 Task: Create a task  Create a data backup and recovery plan for a company's IT infrastructure , assign it to team member softage.1@softage.net in the project AdvantEdge and update the status of the task to  On Track  , set the priority of the task to Low
Action: Mouse moved to (72, 75)
Screenshot: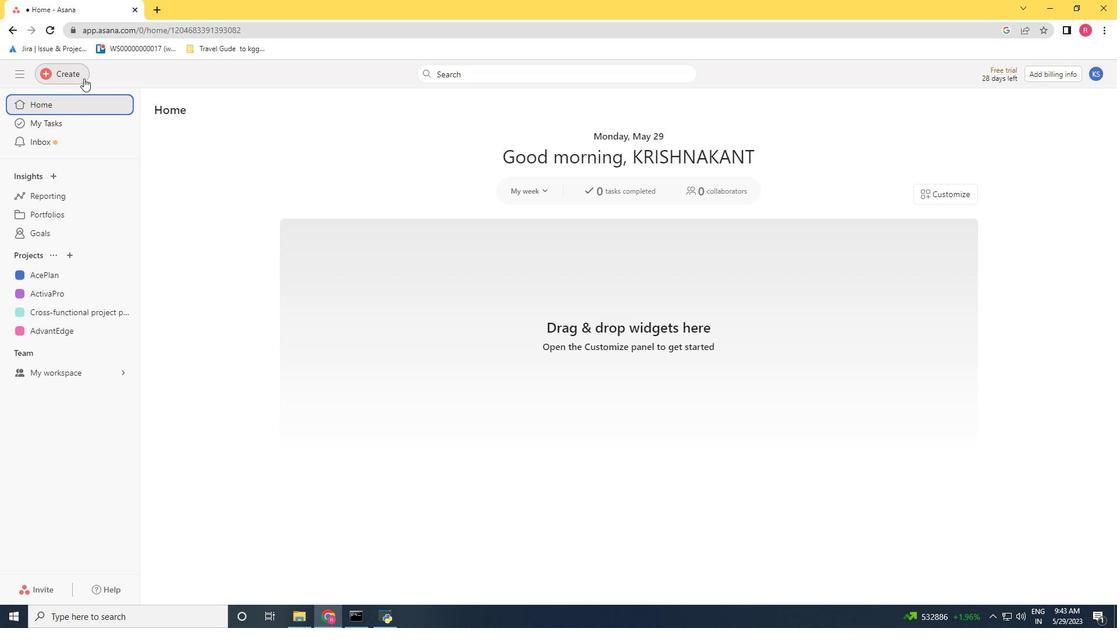 
Action: Mouse pressed left at (72, 75)
Screenshot: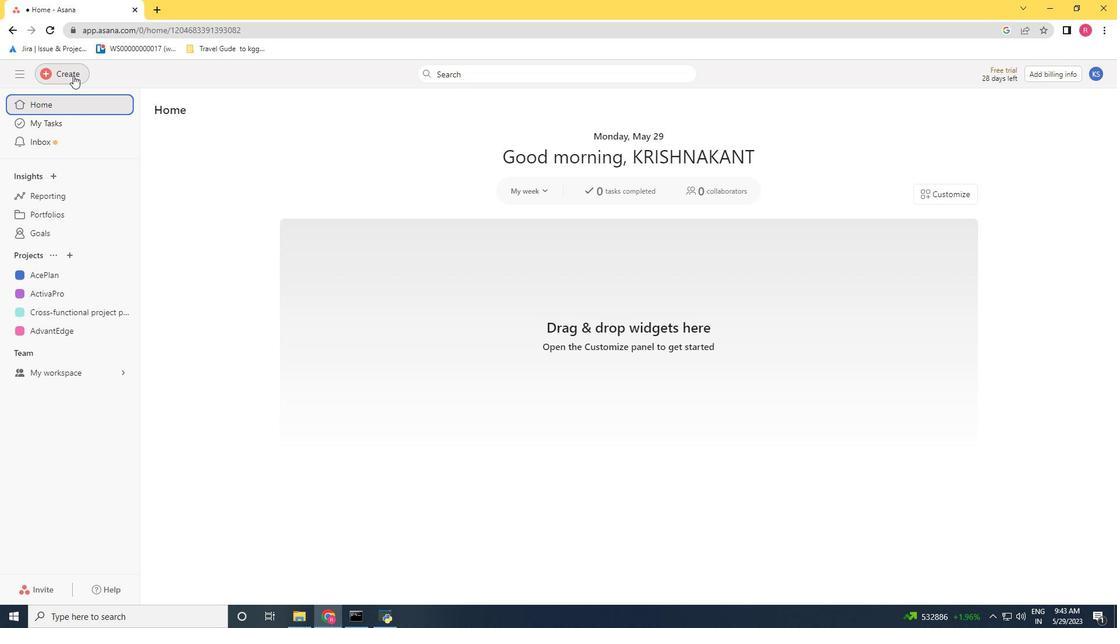 
Action: Mouse moved to (121, 86)
Screenshot: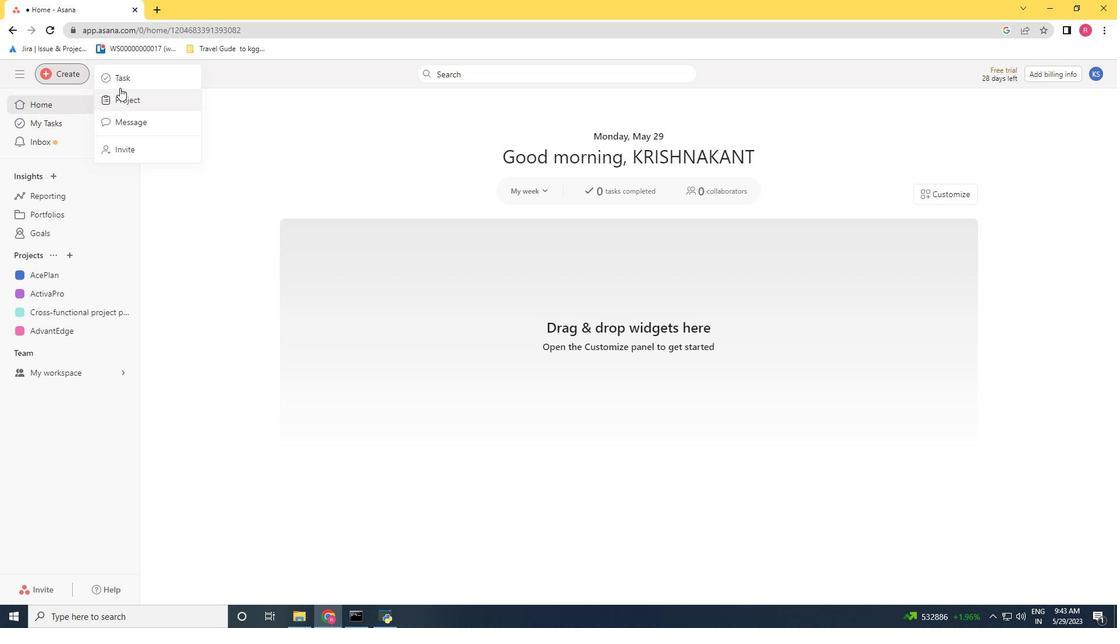 
Action: Mouse pressed left at (121, 86)
Screenshot: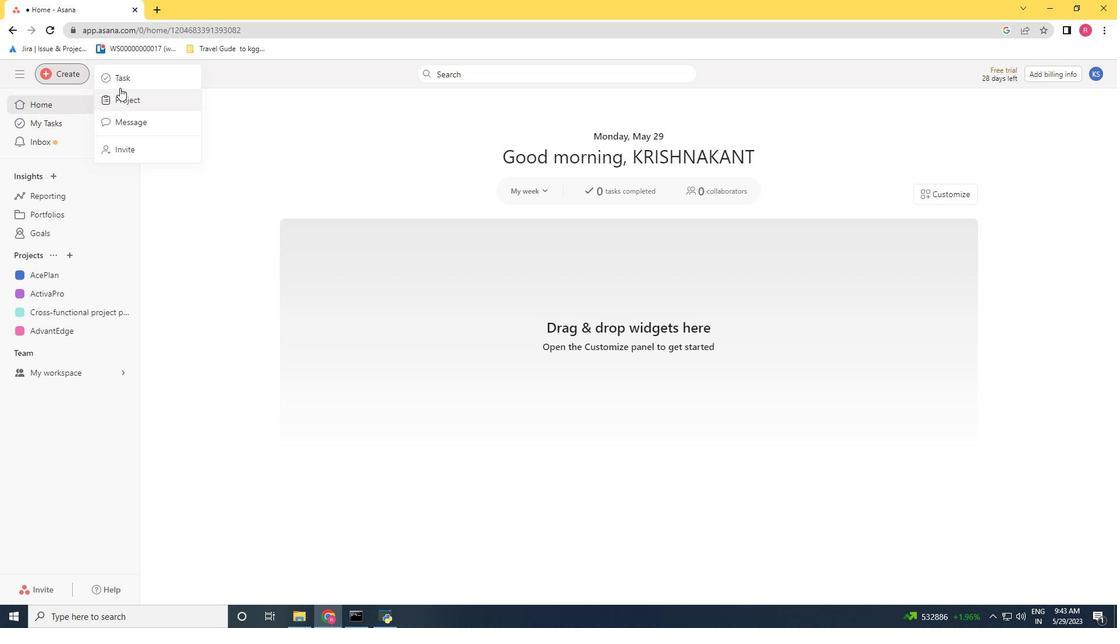 
Action: Mouse moved to (815, 328)
Screenshot: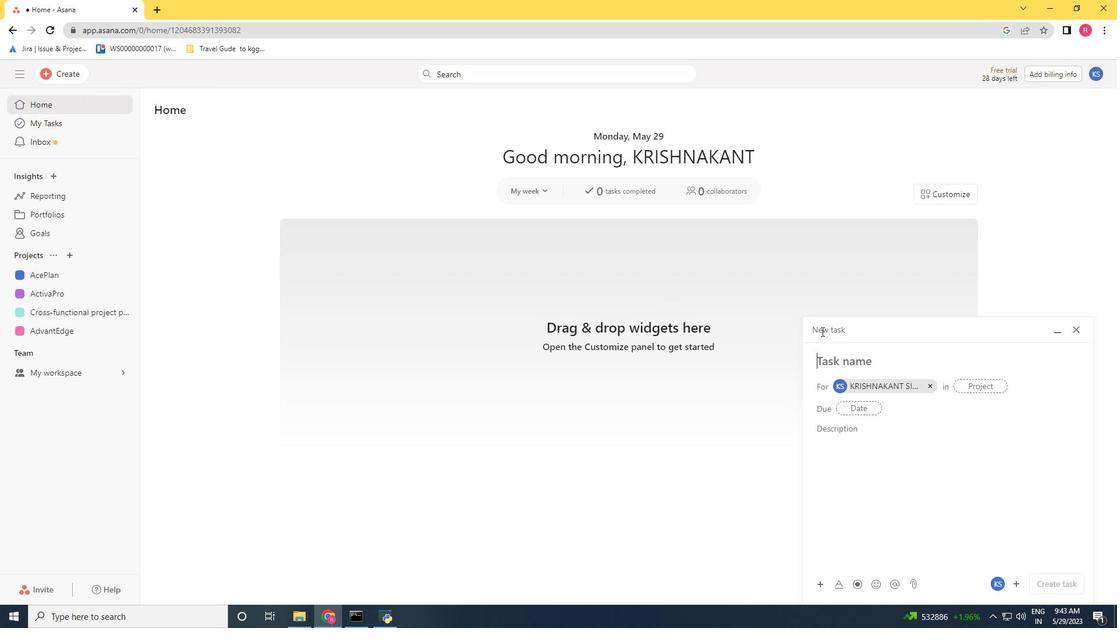 
Action: Key pressed <Key.shift>Create<Key.space>a<Key.space>dat<Key.space><Key.backspace>a<Key.space>backup<Key.space>and<Key.space>recovery<Key.space>plan<Key.space>for<Key.space>a<Key.space>company's<Key.space><Key.shift>IT<Key.space>infrastu<Key.backspace>ructure<Key.enter>
Screenshot: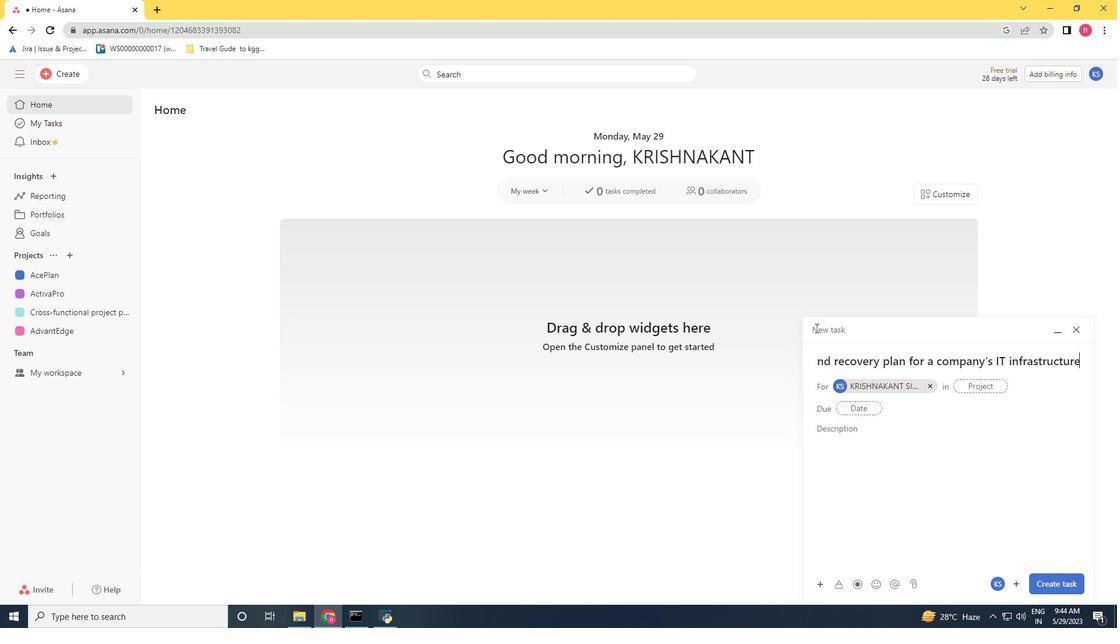 
Action: Mouse moved to (926, 390)
Screenshot: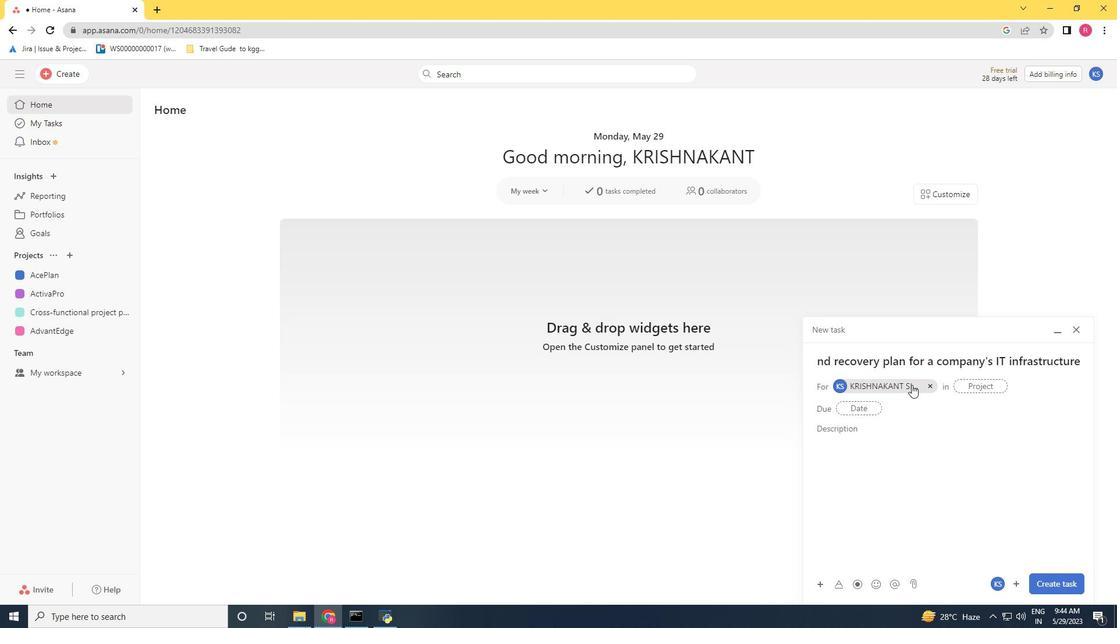
Action: Mouse pressed left at (926, 390)
Screenshot: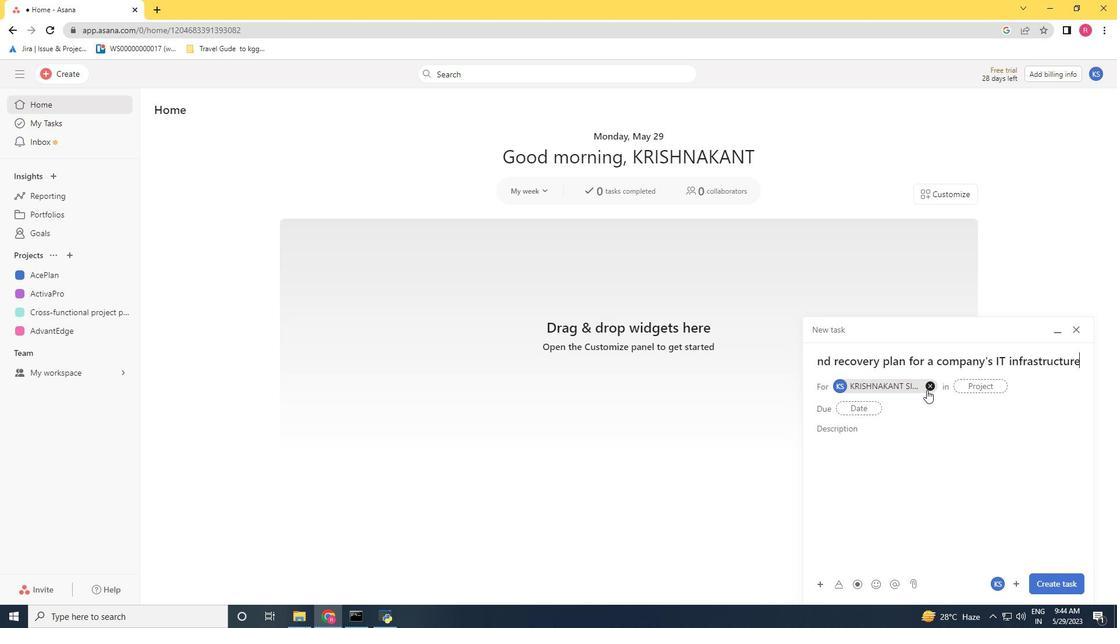 
Action: Mouse moved to (869, 390)
Screenshot: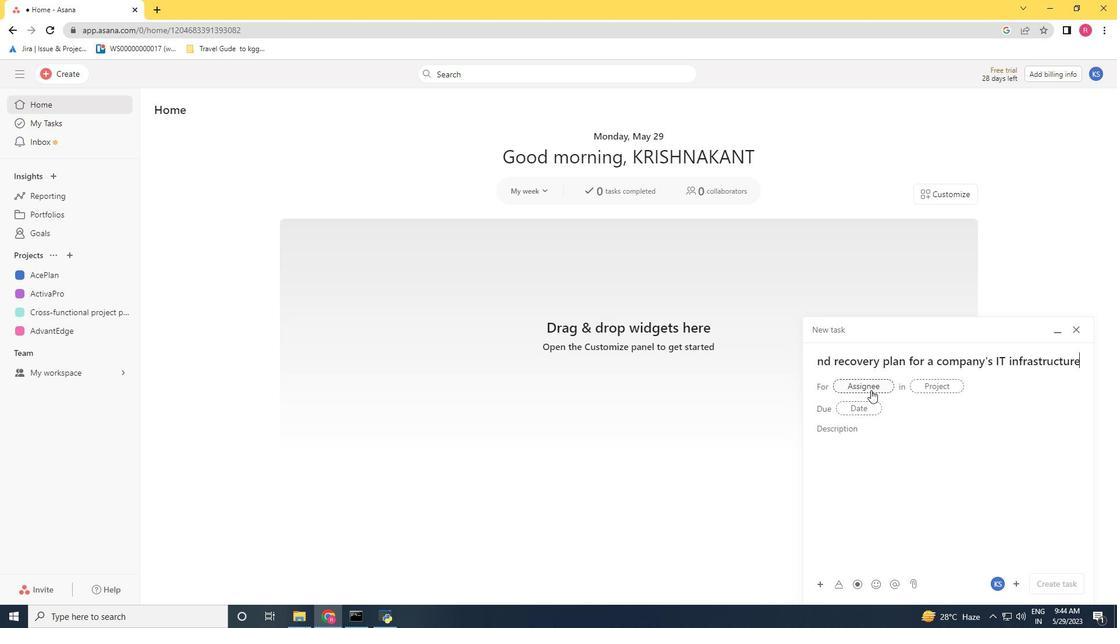
Action: Mouse pressed left at (869, 390)
Screenshot: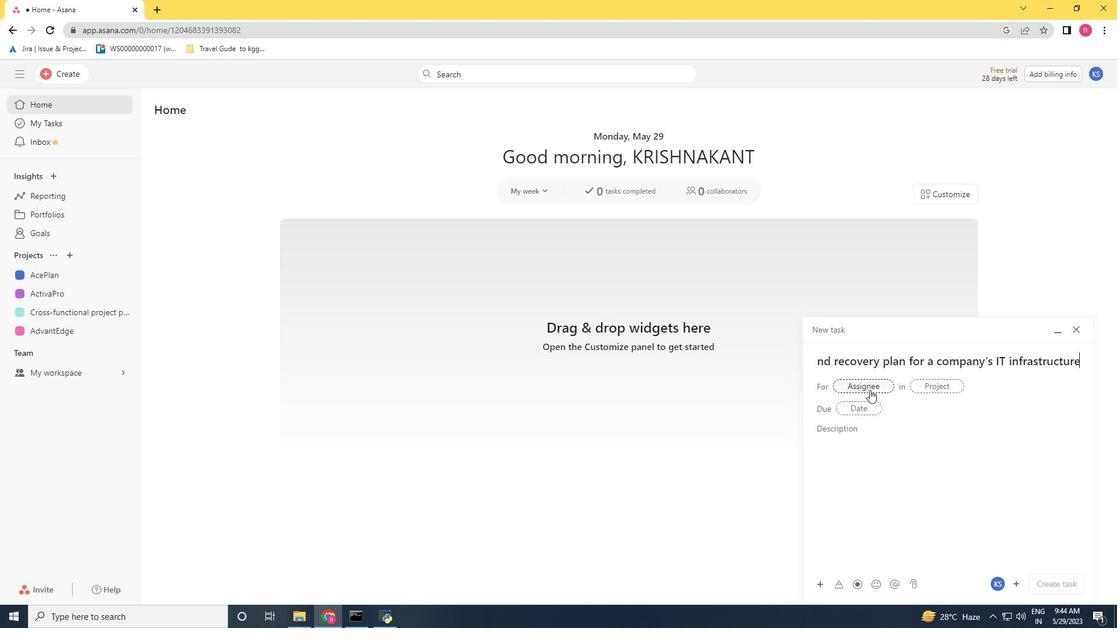 
Action: Key pressed softage.1
Screenshot: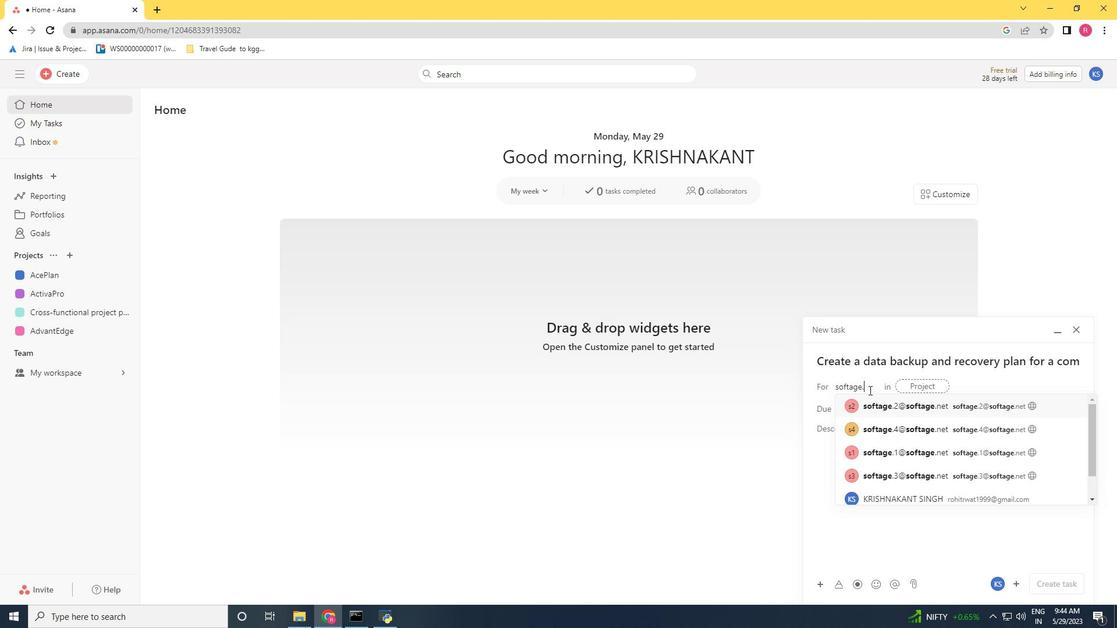 
Action: Mouse moved to (867, 407)
Screenshot: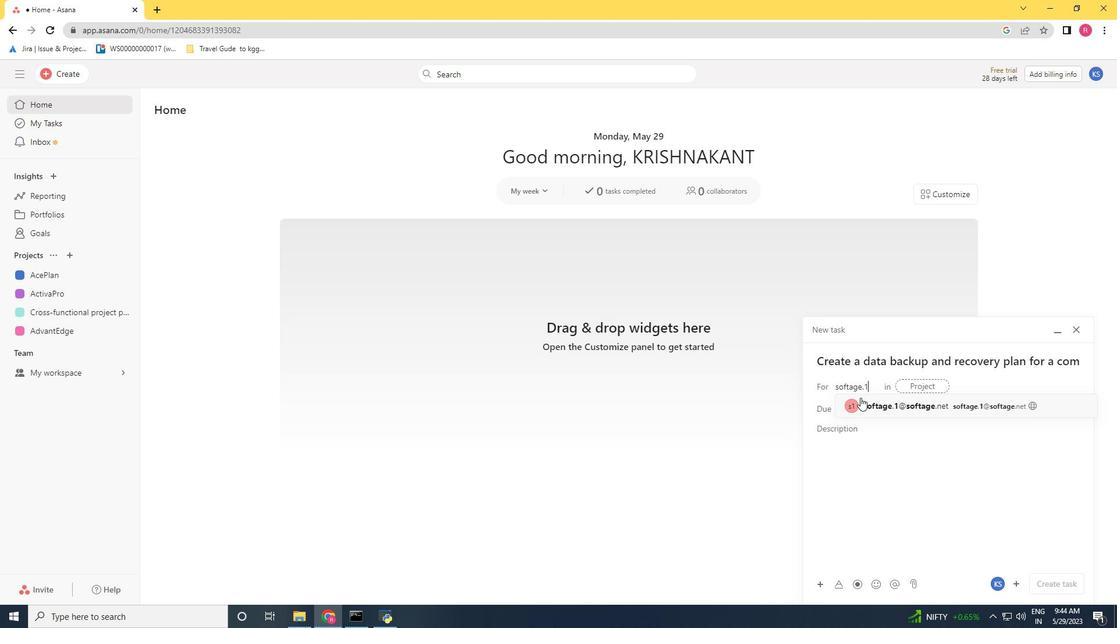 
Action: Mouse pressed left at (867, 407)
Screenshot: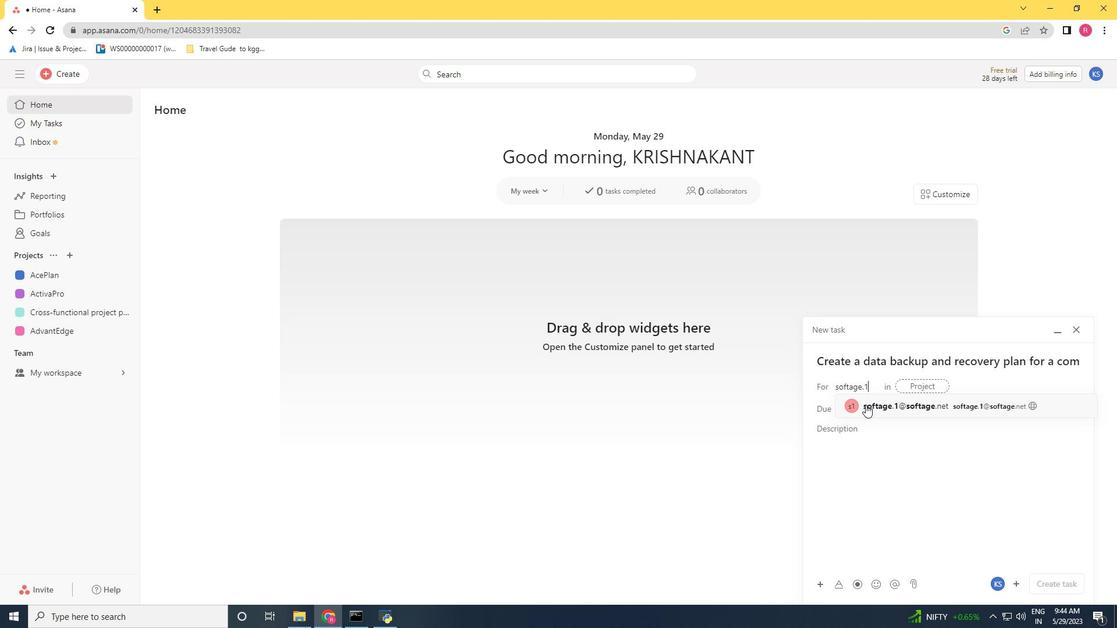
Action: Mouse moved to (771, 399)
Screenshot: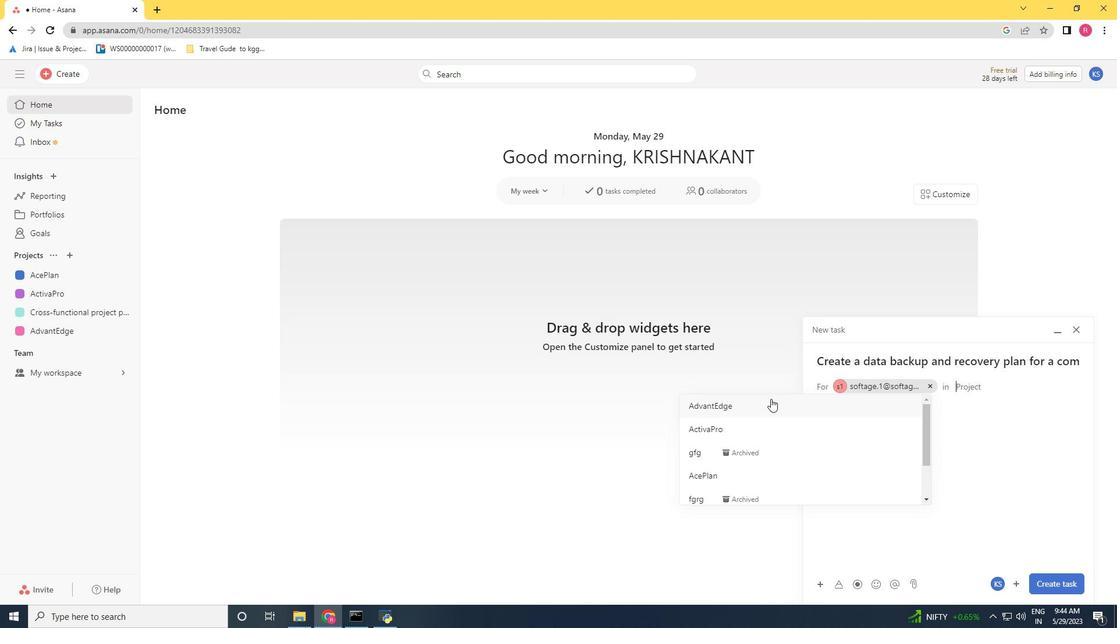 
Action: Mouse pressed left at (771, 399)
Screenshot: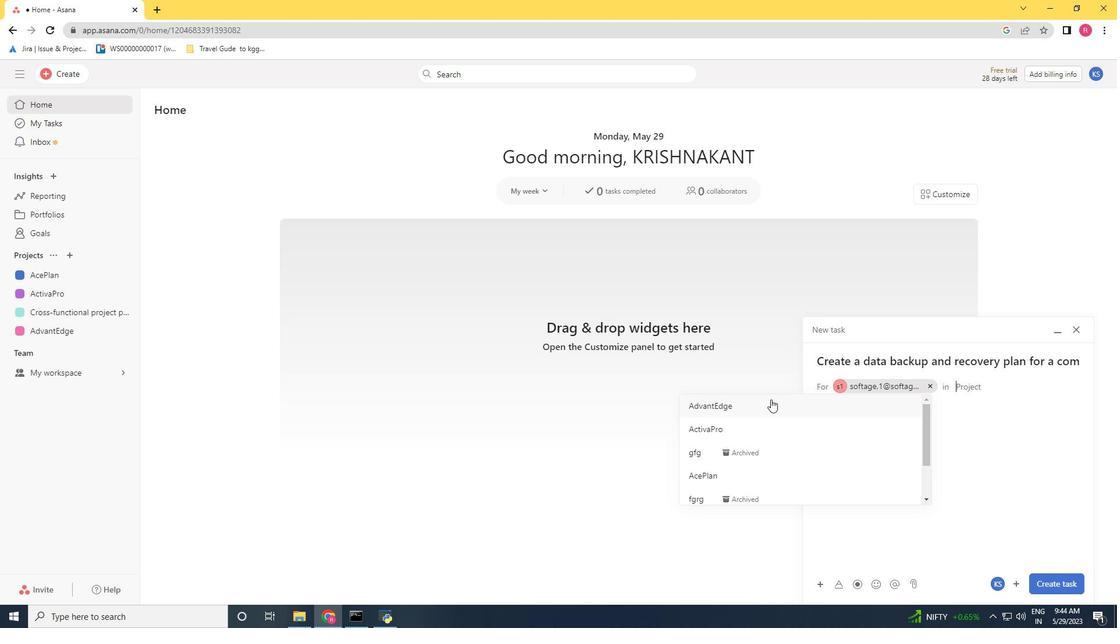 
Action: Mouse moved to (1043, 585)
Screenshot: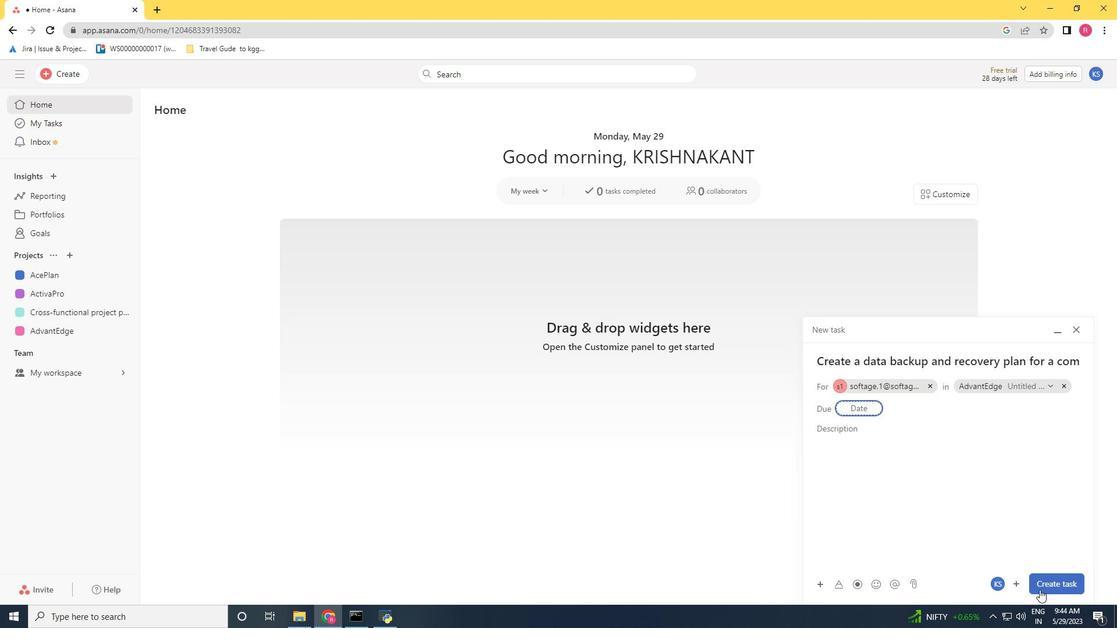
Action: Mouse pressed left at (1043, 585)
Screenshot: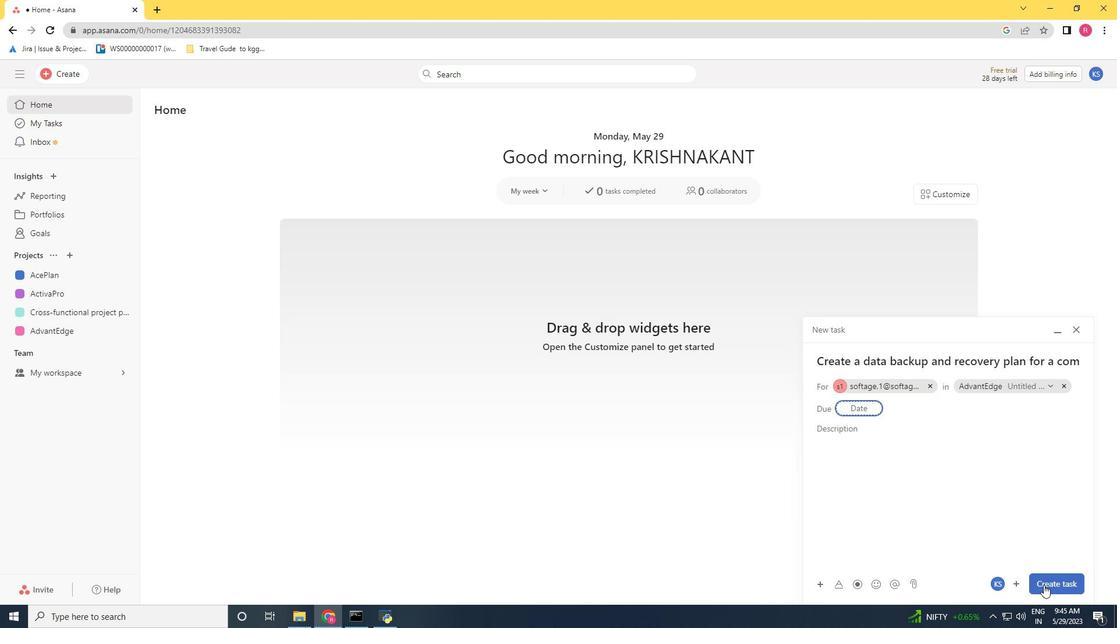 
Action: Mouse moved to (60, 336)
Screenshot: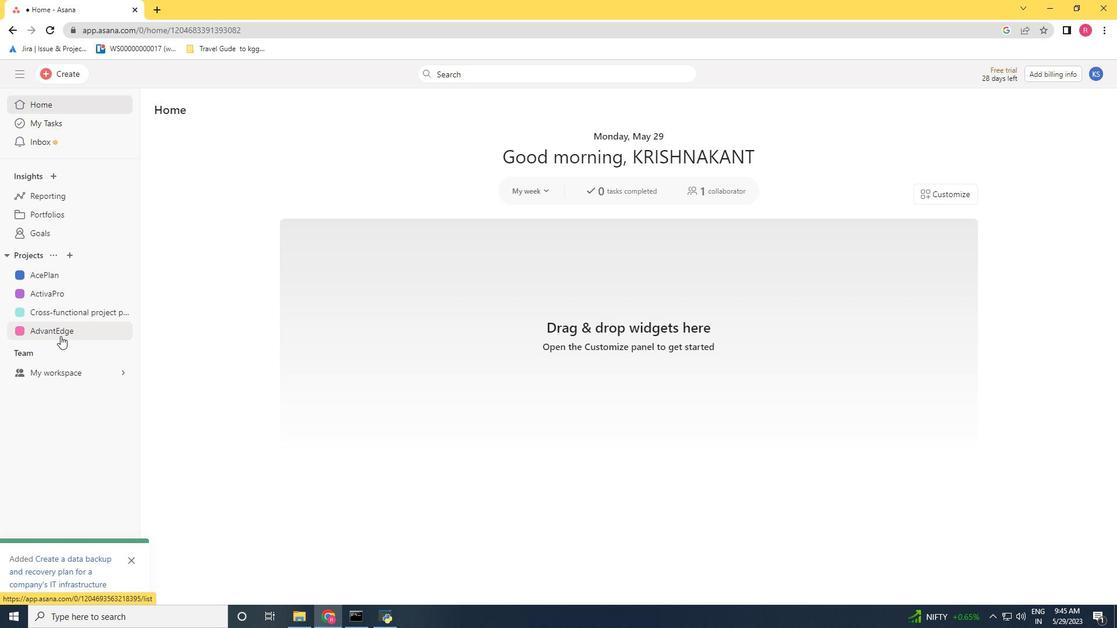 
Action: Mouse pressed left at (60, 336)
Screenshot: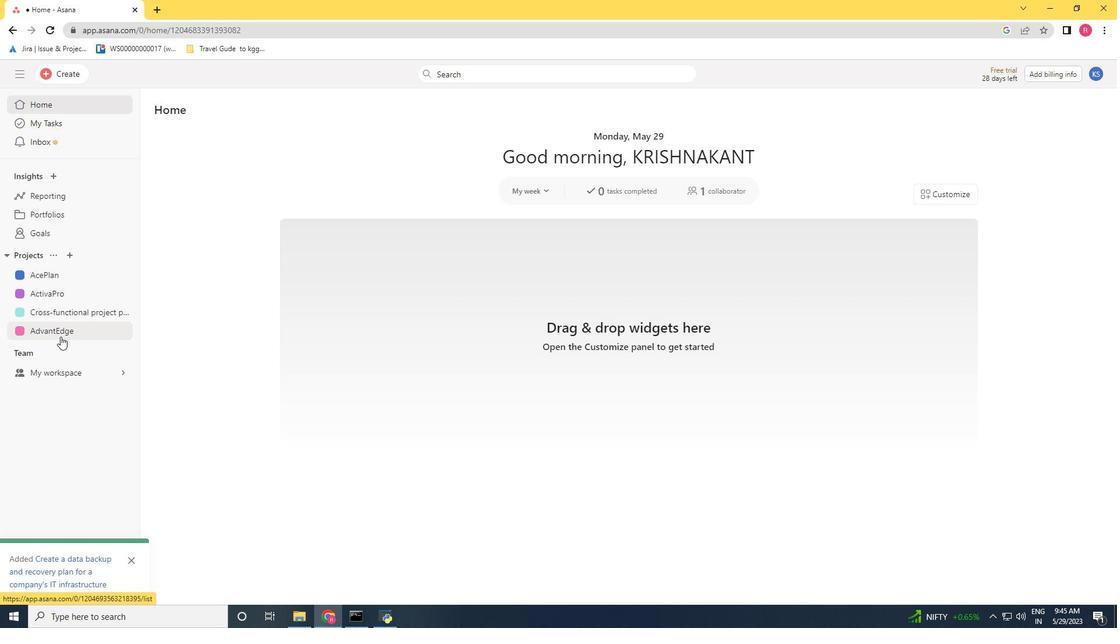 
Action: Mouse moved to (665, 196)
Screenshot: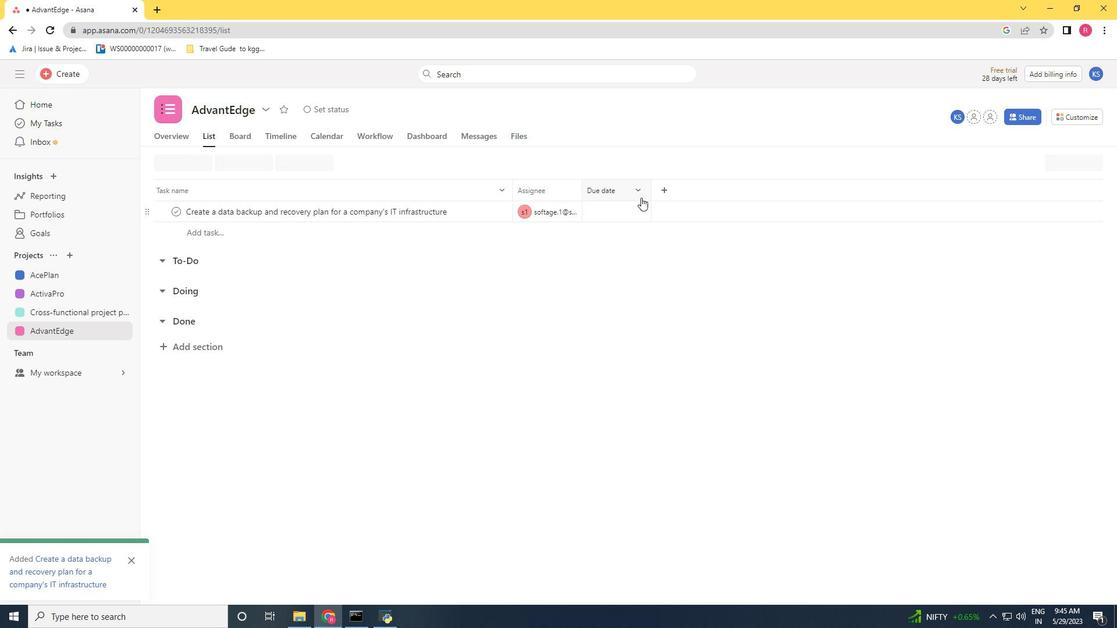 
Action: Mouse pressed left at (665, 196)
Screenshot: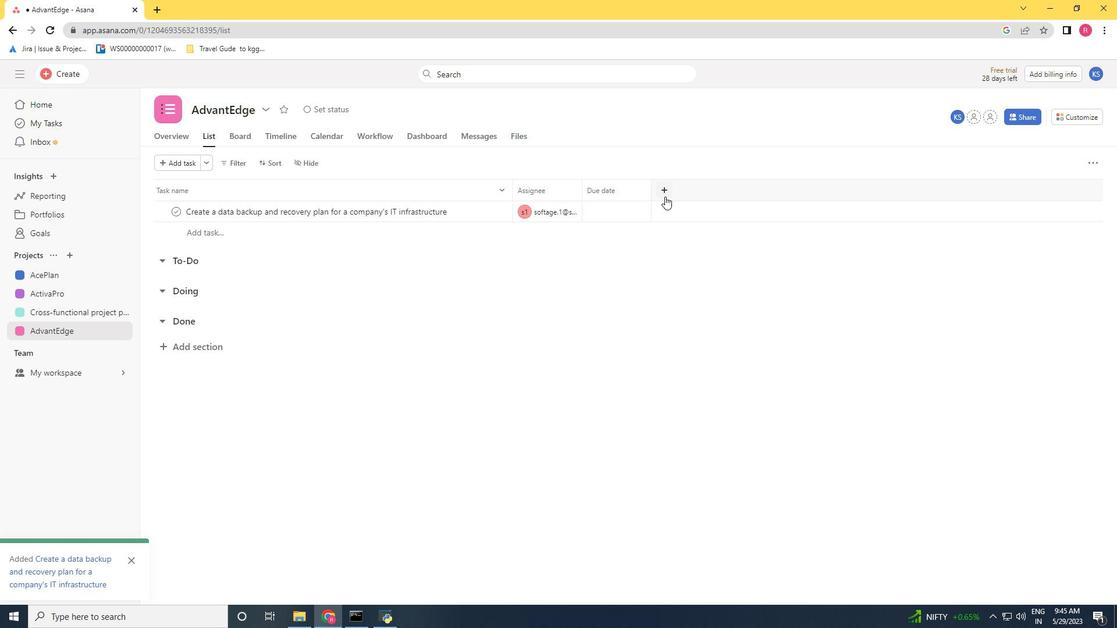
Action: Mouse moved to (684, 499)
Screenshot: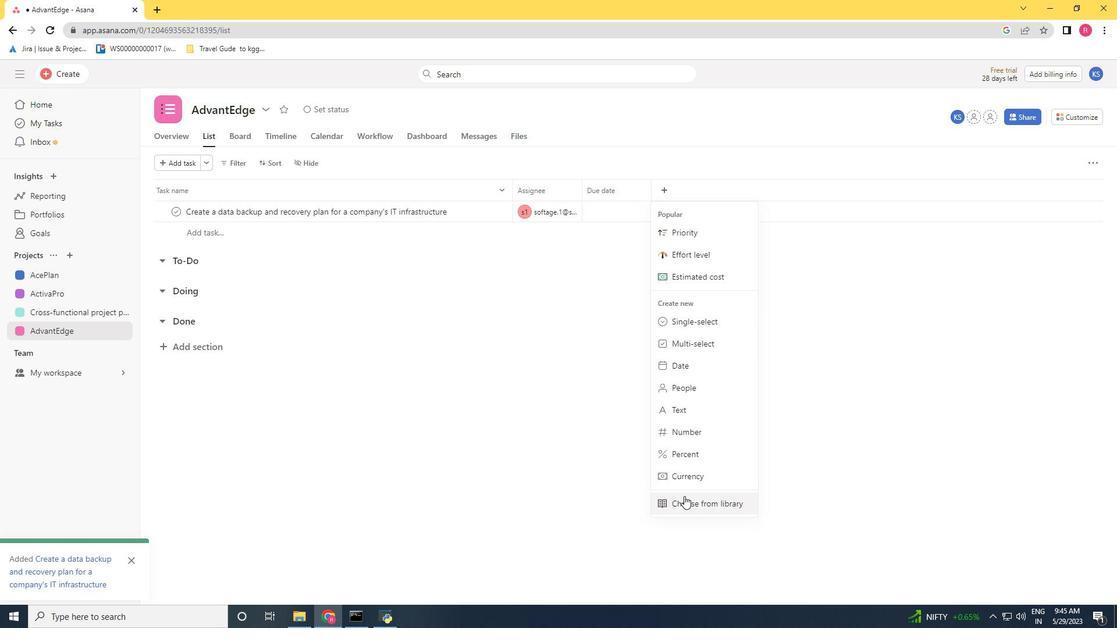 
Action: Mouse pressed left at (684, 499)
Screenshot: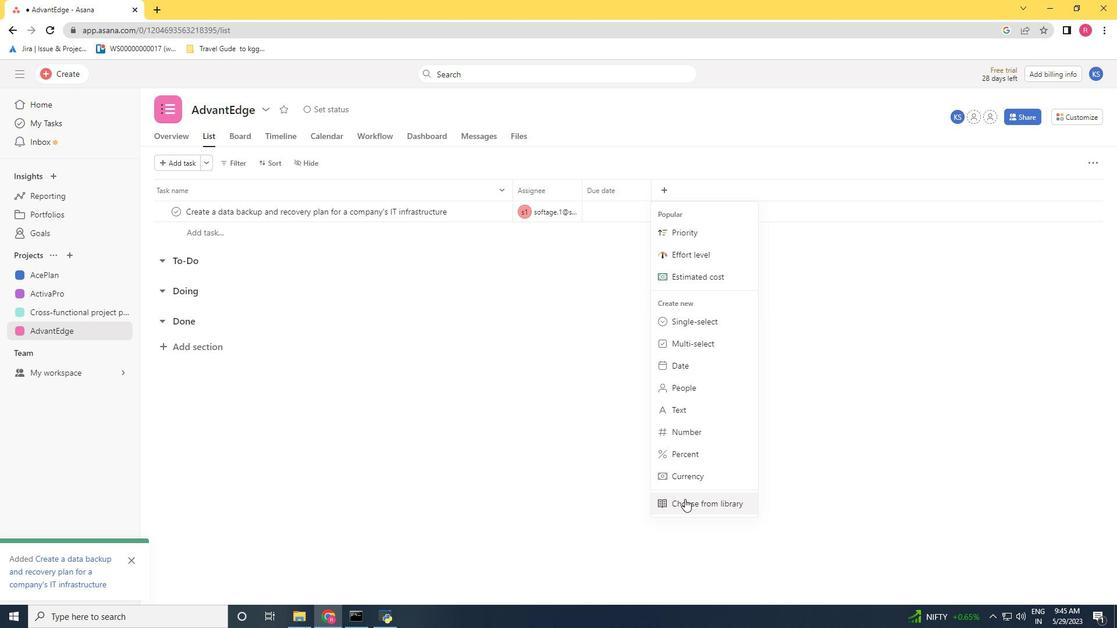 
Action: Mouse moved to (701, 123)
Screenshot: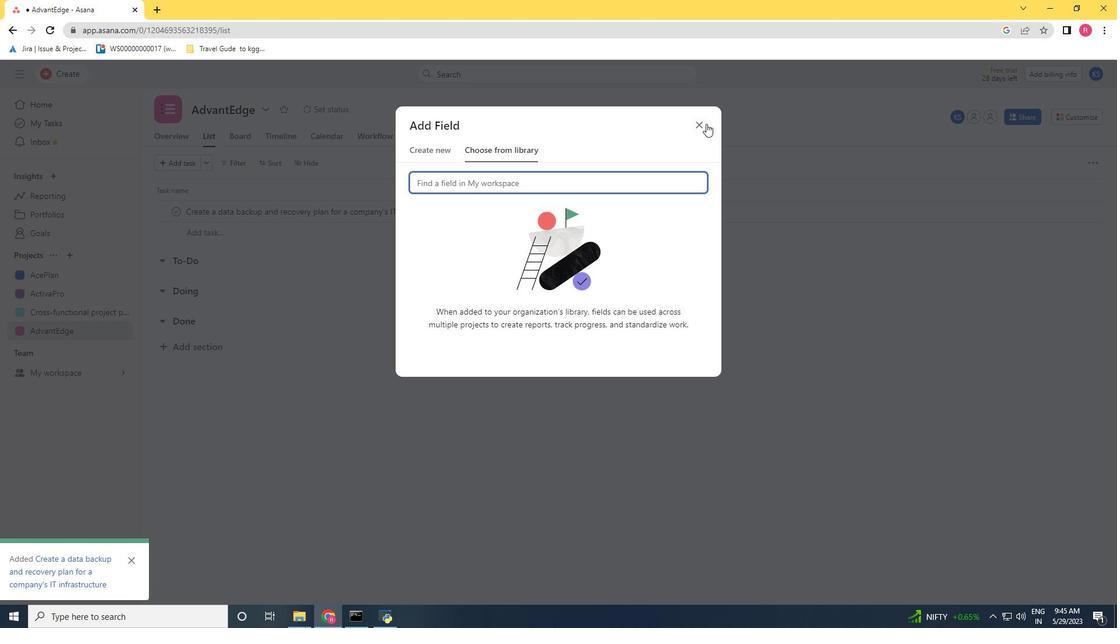
Action: Mouse pressed left at (701, 123)
Screenshot: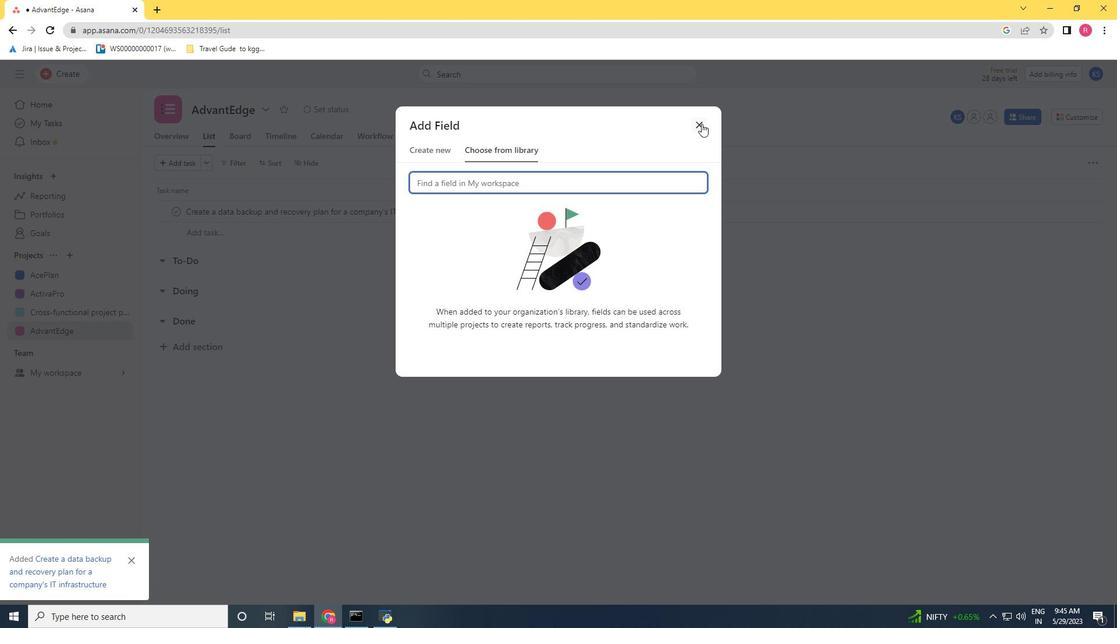 
Action: Mouse moved to (658, 192)
Screenshot: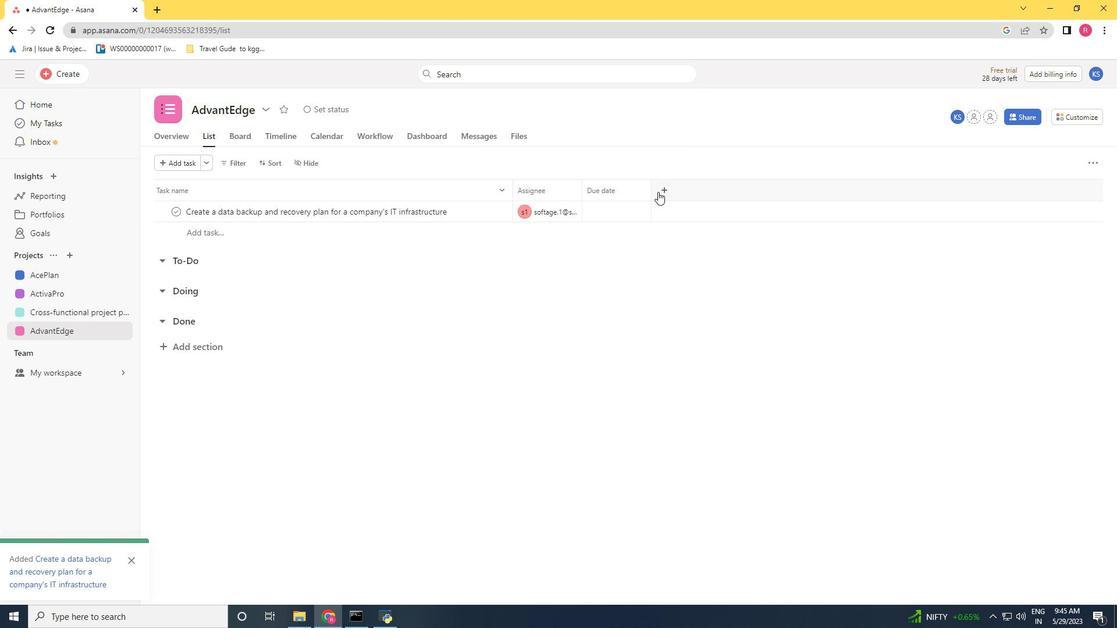 
Action: Mouse pressed left at (658, 192)
Screenshot: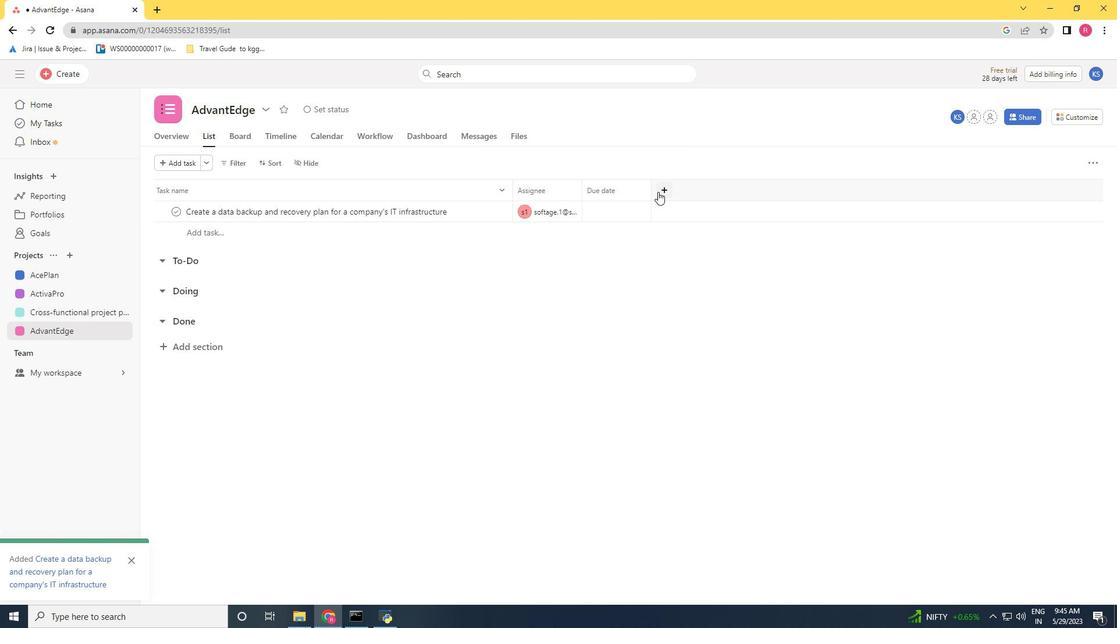 
Action: Mouse moved to (675, 303)
Screenshot: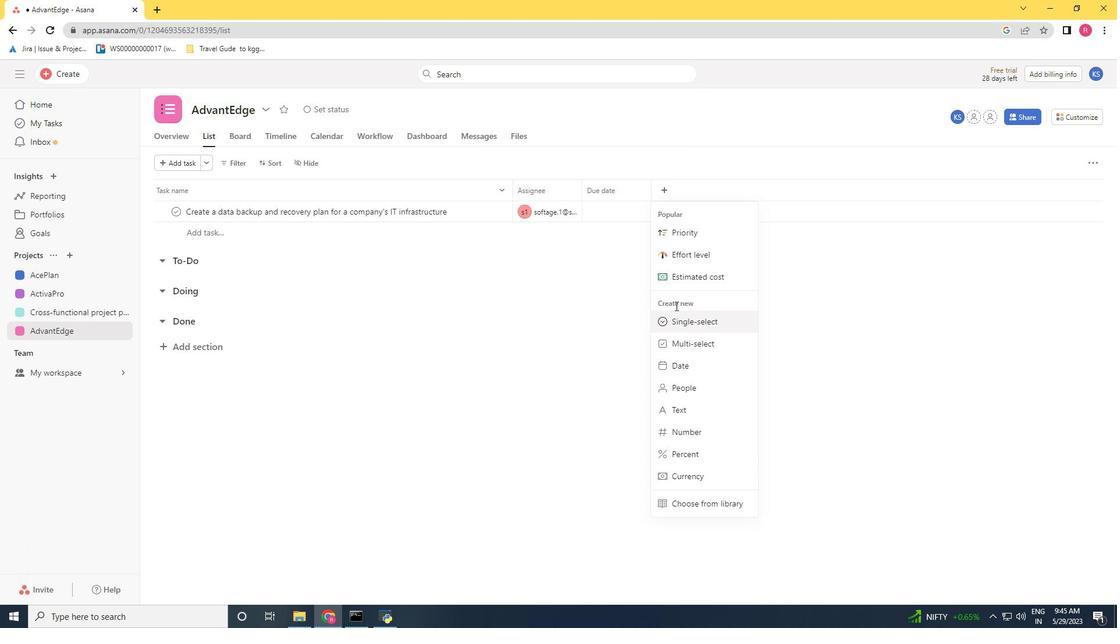 
Action: Mouse pressed left at (675, 303)
Screenshot: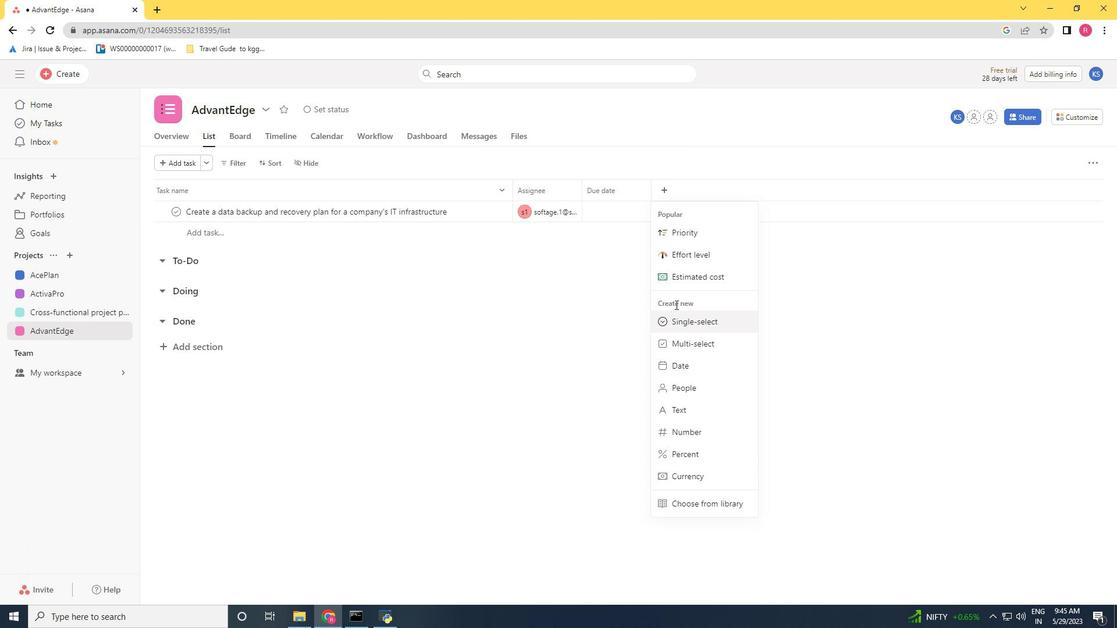 
Action: Mouse moved to (685, 324)
Screenshot: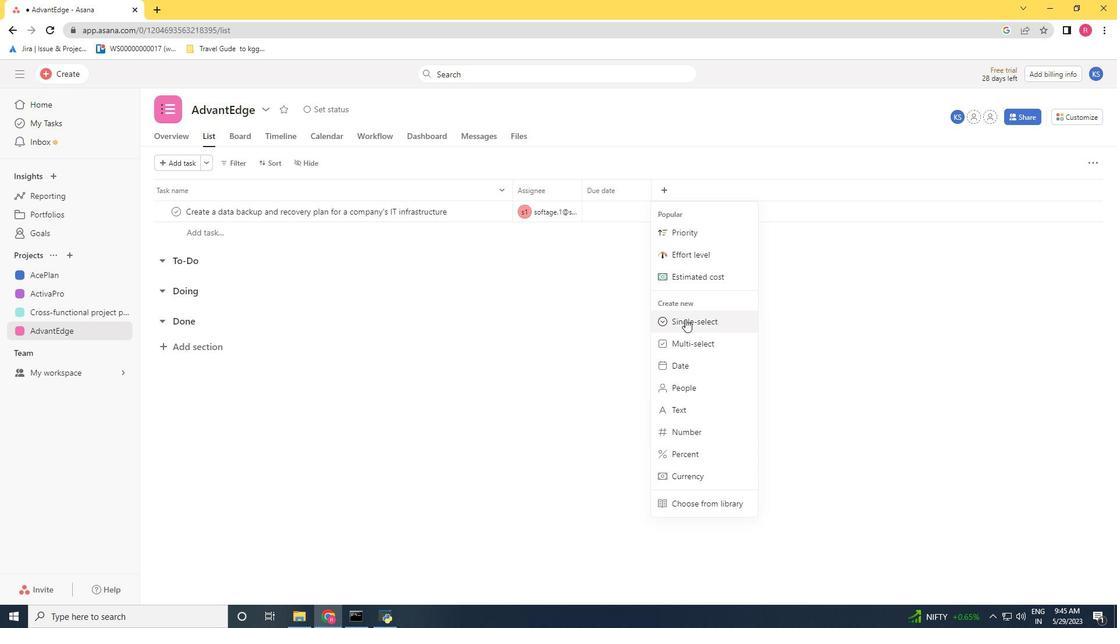 
Action: Mouse pressed left at (685, 324)
Screenshot: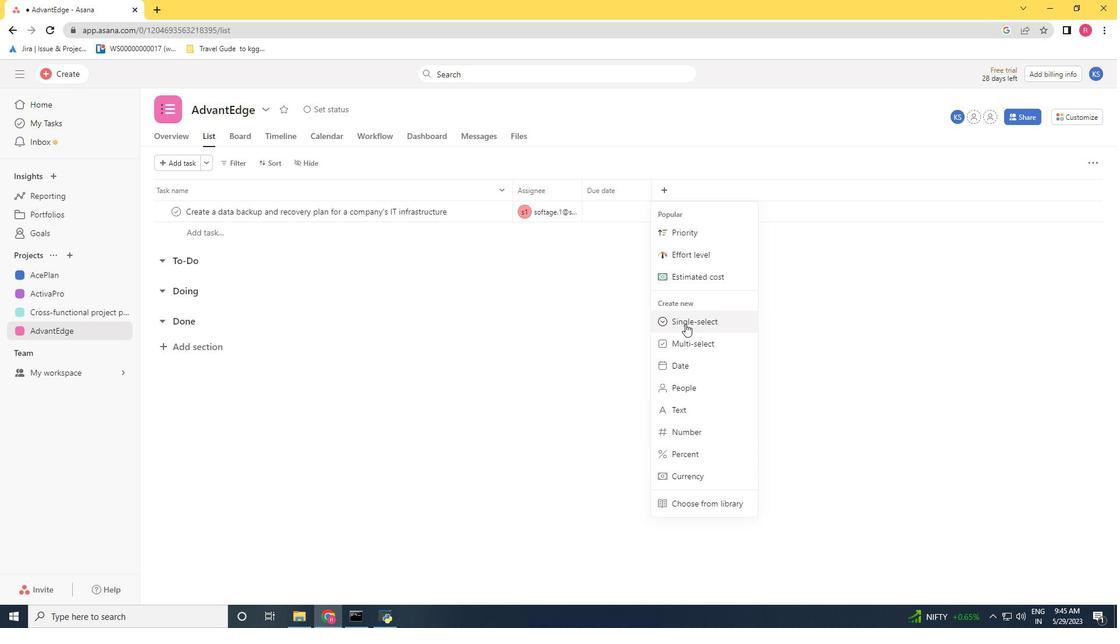 
Action: Mouse moved to (620, 281)
Screenshot: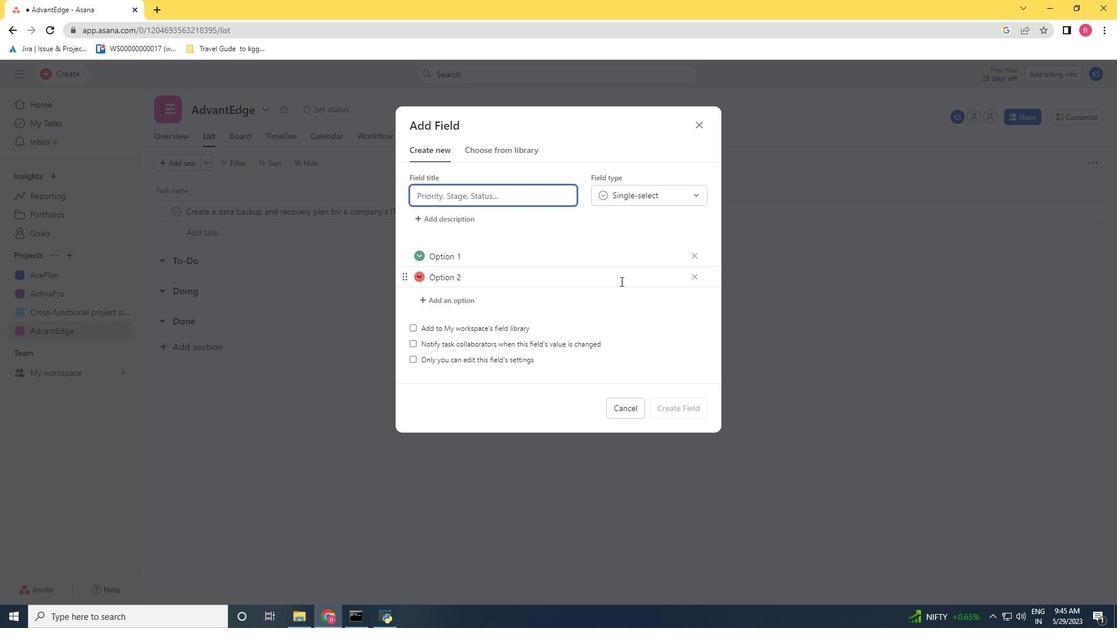 
Action: Key pressed <Key.shift>Status
Screenshot: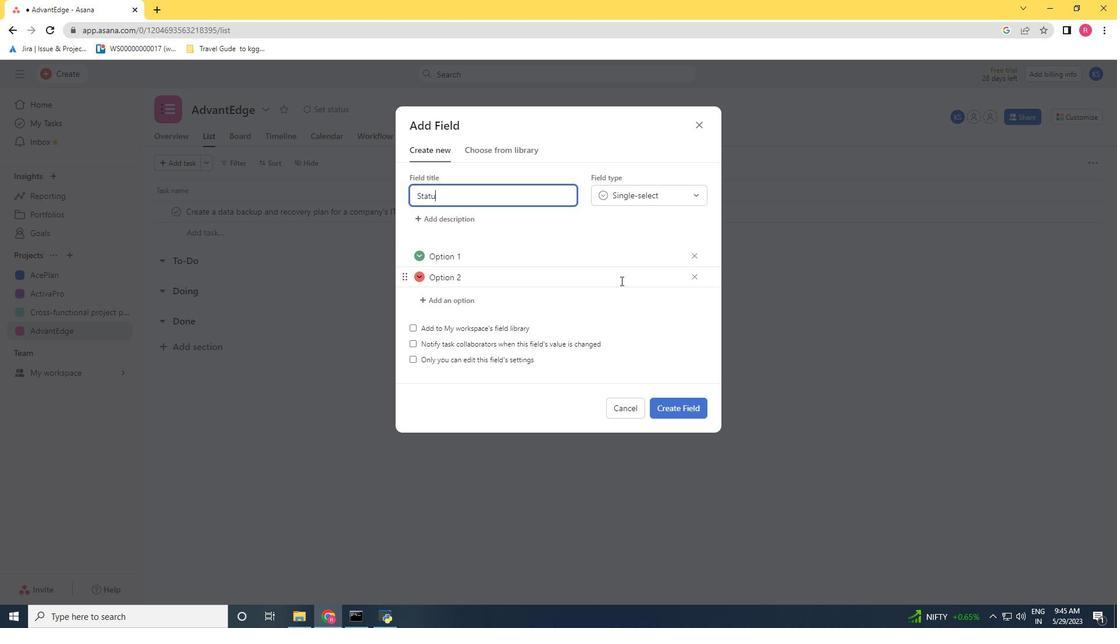 
Action: Mouse moved to (491, 259)
Screenshot: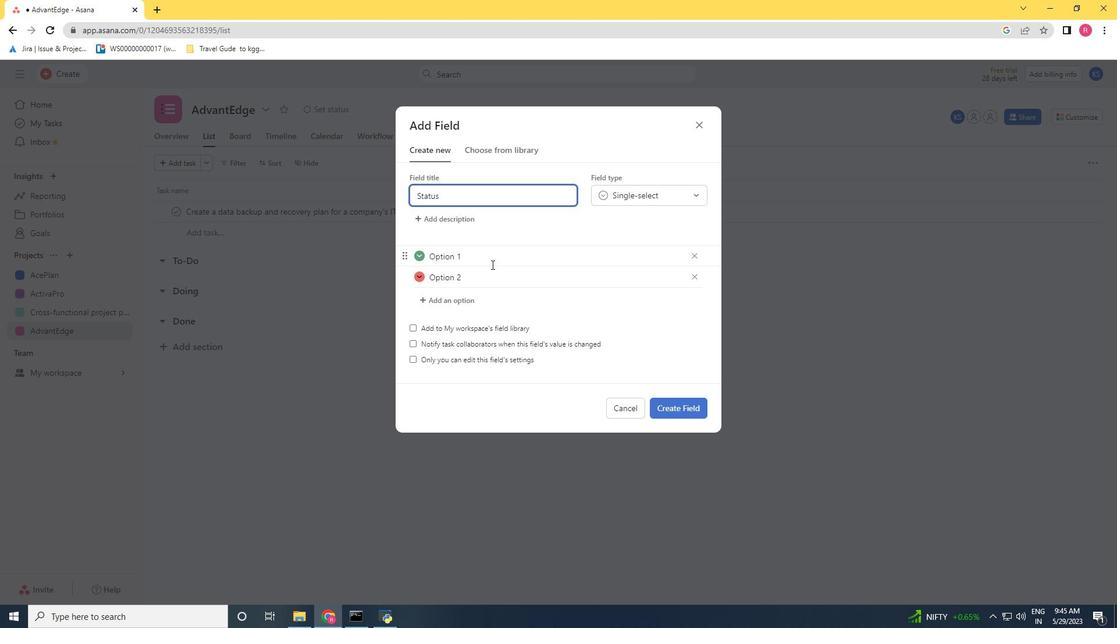 
Action: Mouse pressed left at (491, 259)
Screenshot: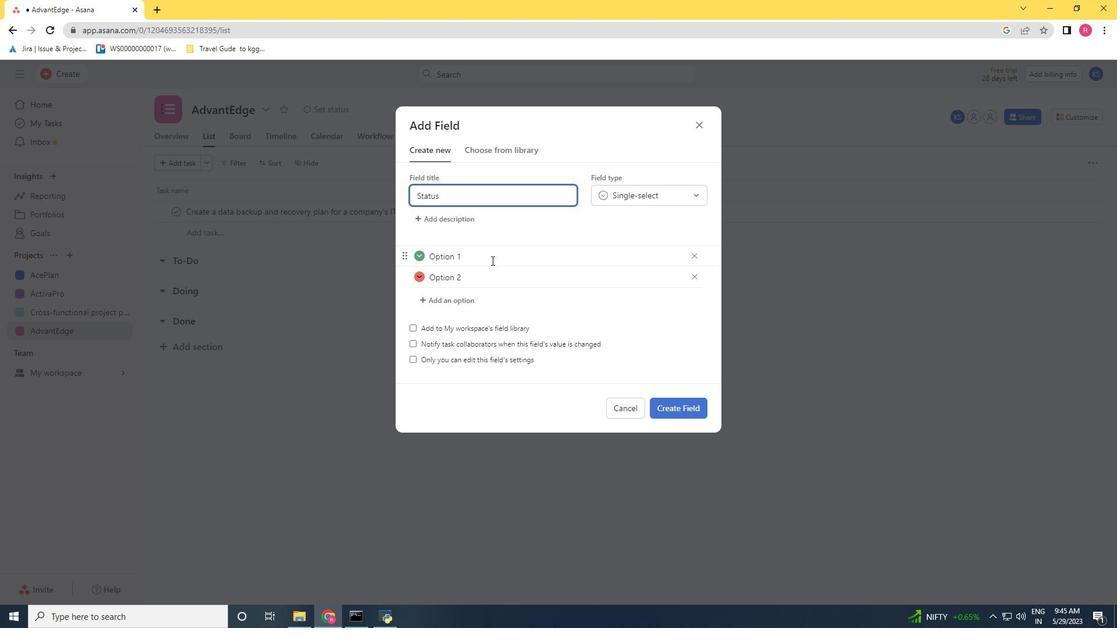 
Action: Mouse moved to (491, 252)
Screenshot: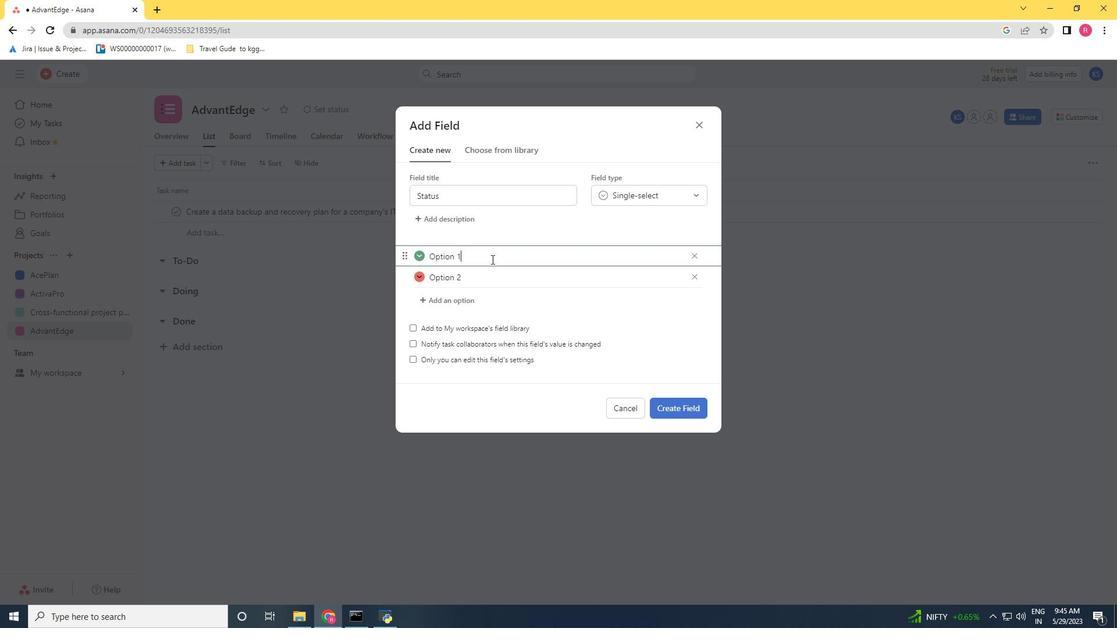 
Action: Key pressed <Key.backspace><Key.backspace><Key.backspace><Key.backspace><Key.backspace><Key.backspace><Key.backspace><Key.backspace><Key.shift><Key.shift><Key.shift><Key.shift><Key.shift><Key.shift>On<Key.space><Key.shift>Track
Screenshot: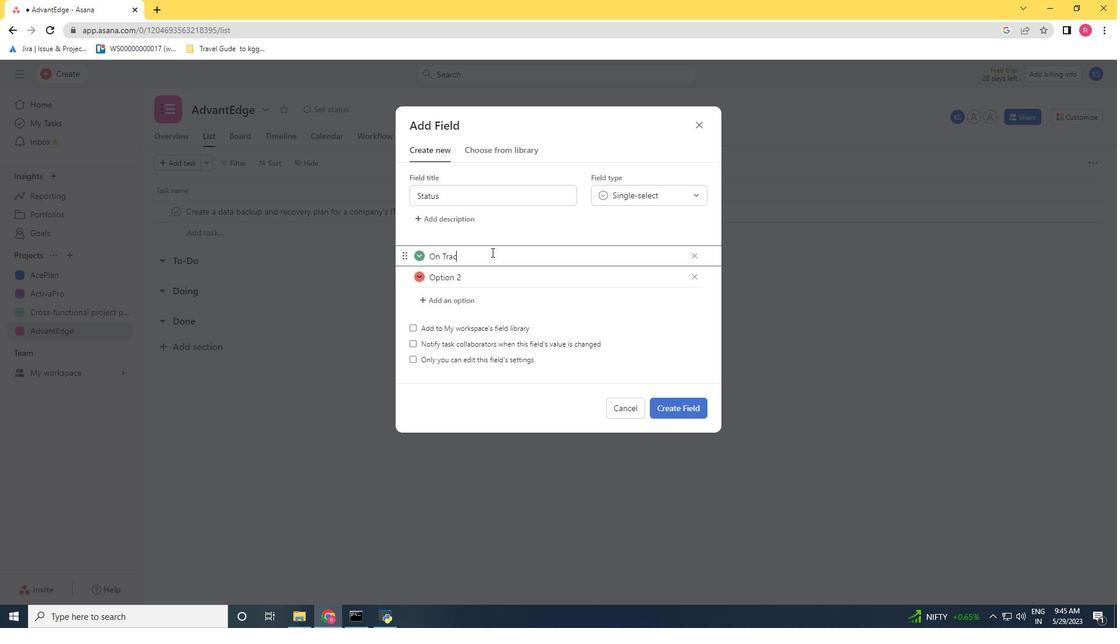 
Action: Mouse moved to (675, 402)
Screenshot: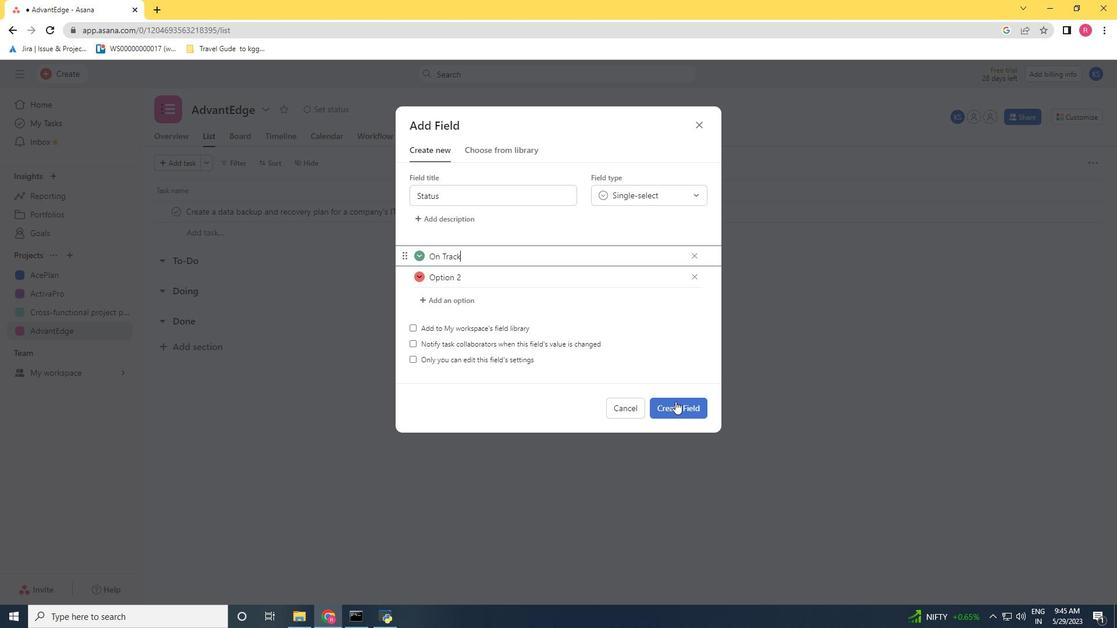 
Action: Mouse pressed left at (675, 402)
Screenshot: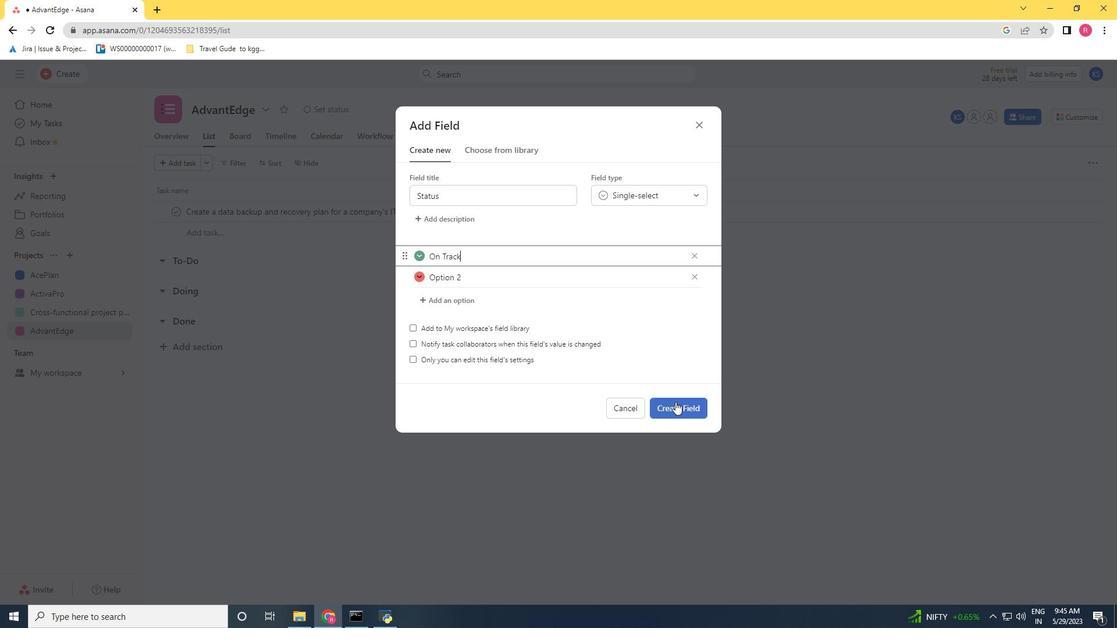 
Action: Mouse moved to (681, 213)
Screenshot: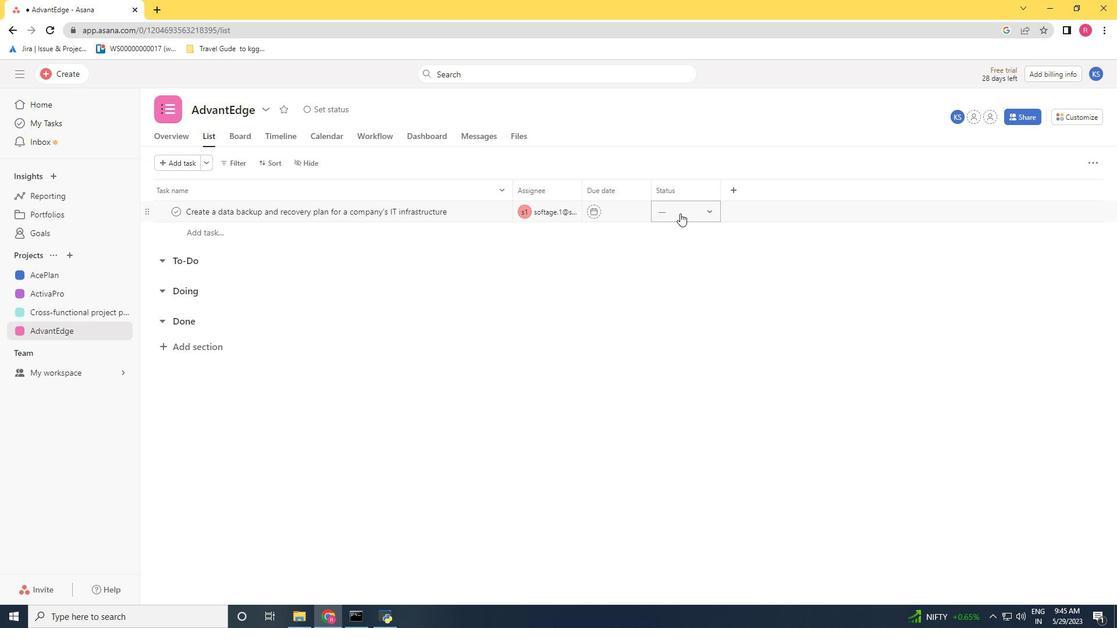 
Action: Mouse pressed left at (681, 213)
Screenshot: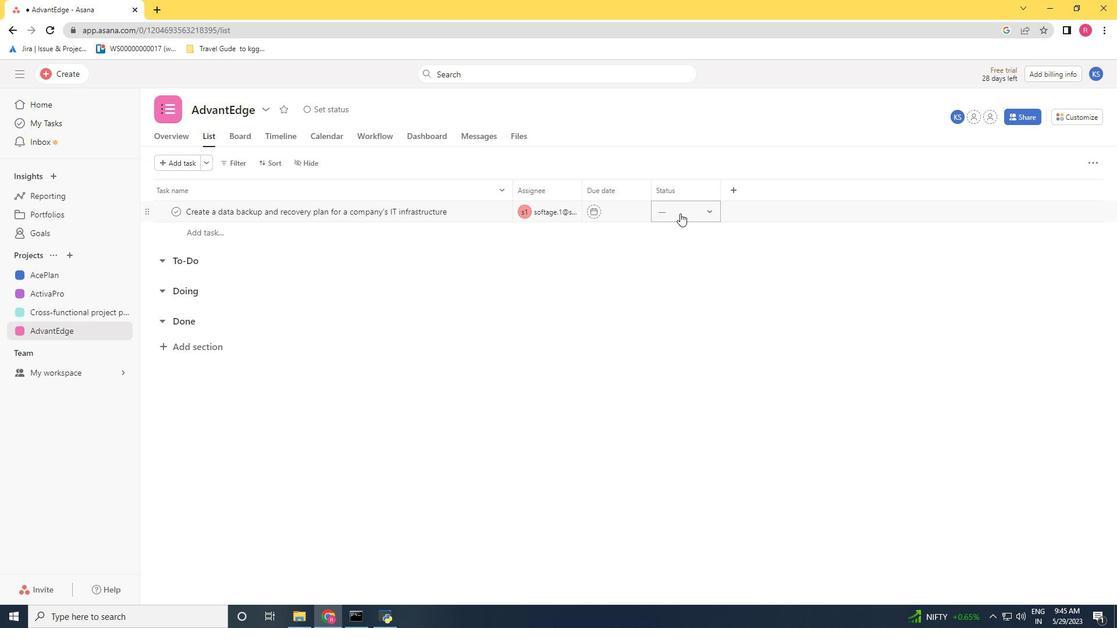 
Action: Mouse moved to (683, 244)
Screenshot: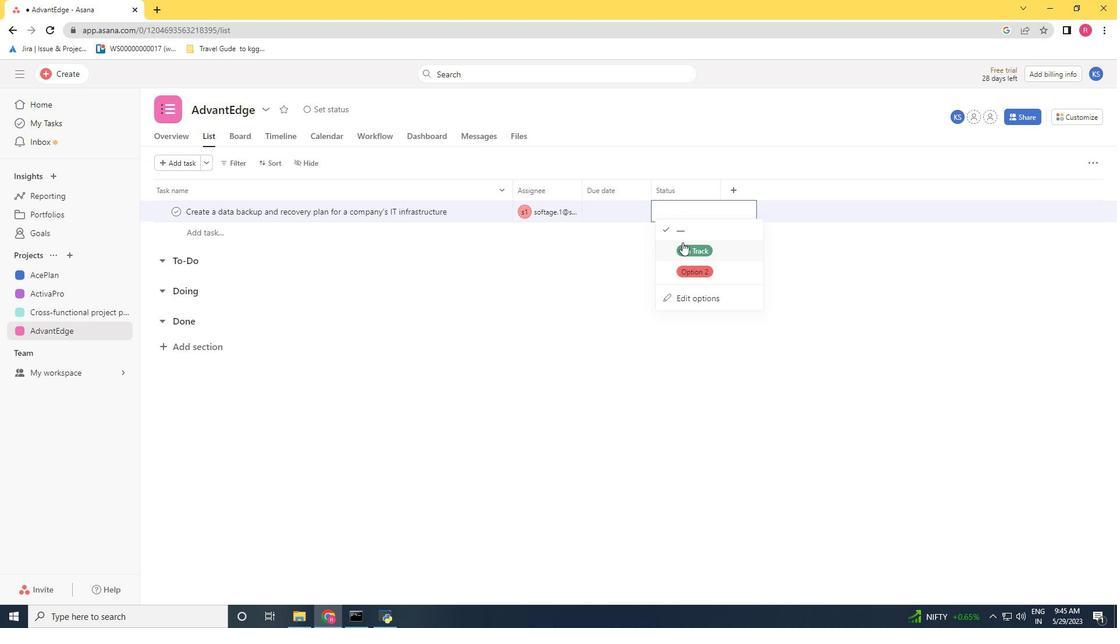 
Action: Mouse pressed left at (683, 244)
Screenshot: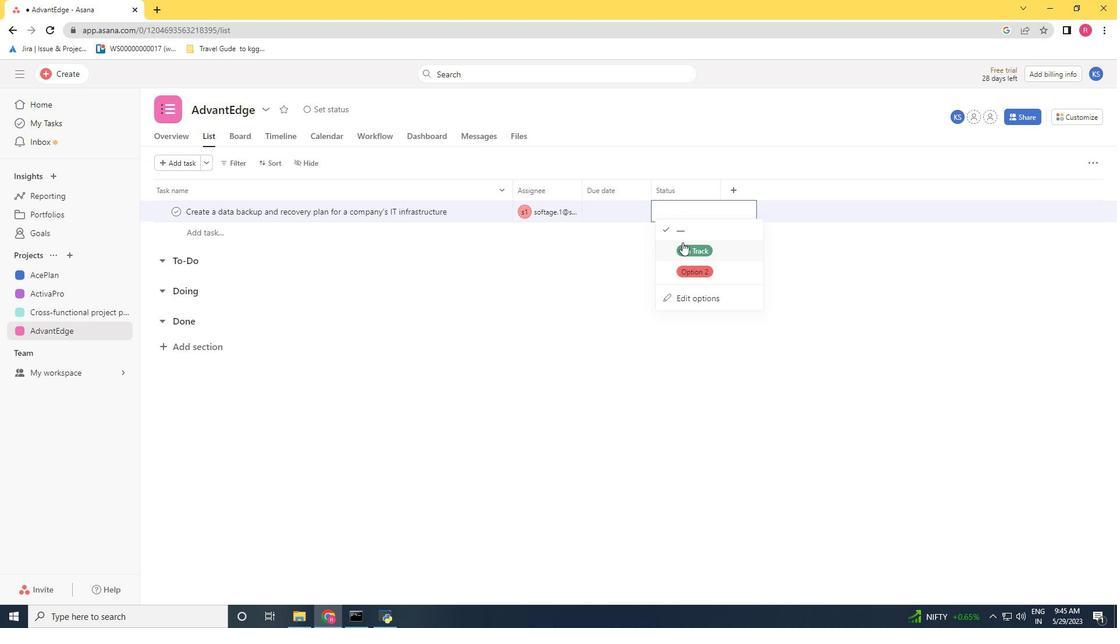 
Action: Mouse moved to (738, 194)
Screenshot: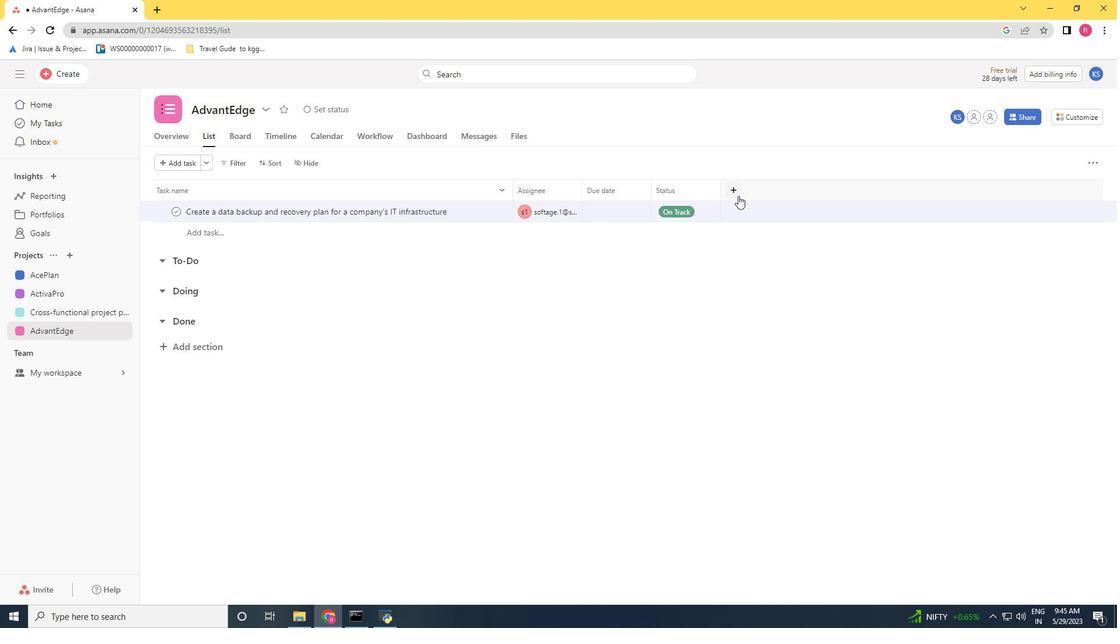
Action: Mouse pressed left at (738, 194)
Screenshot: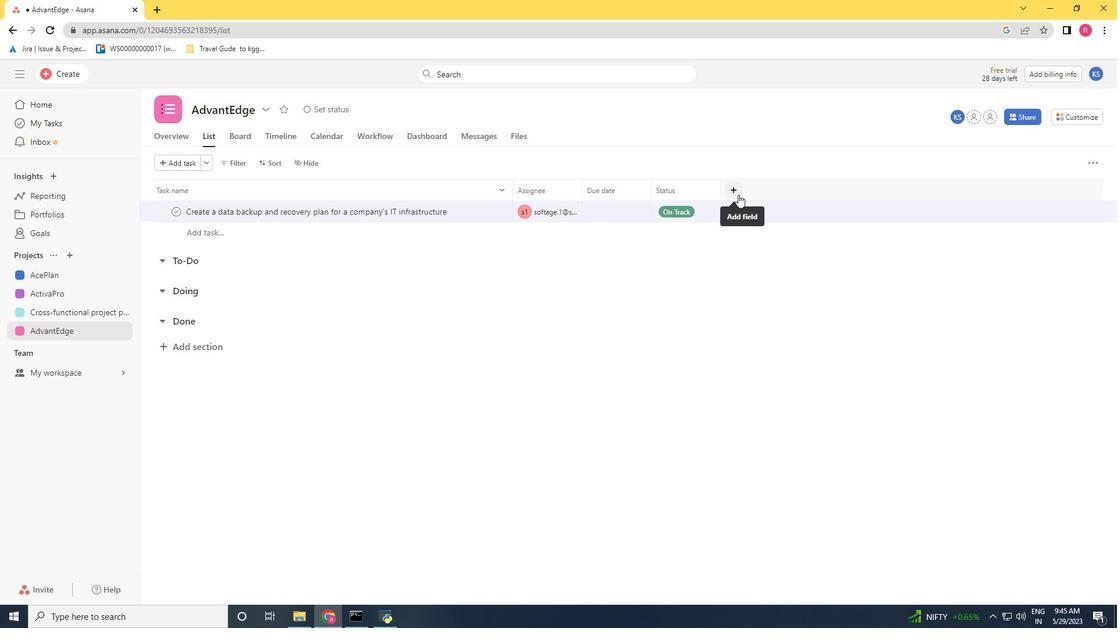 
Action: Mouse moved to (750, 231)
Screenshot: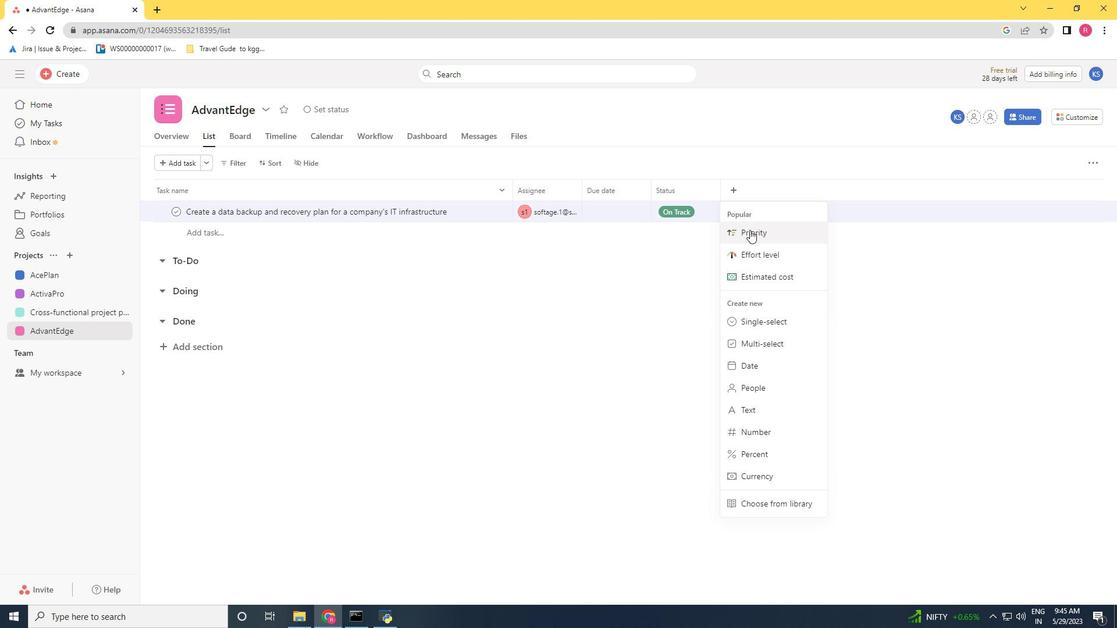 
Action: Mouse pressed left at (750, 231)
Screenshot: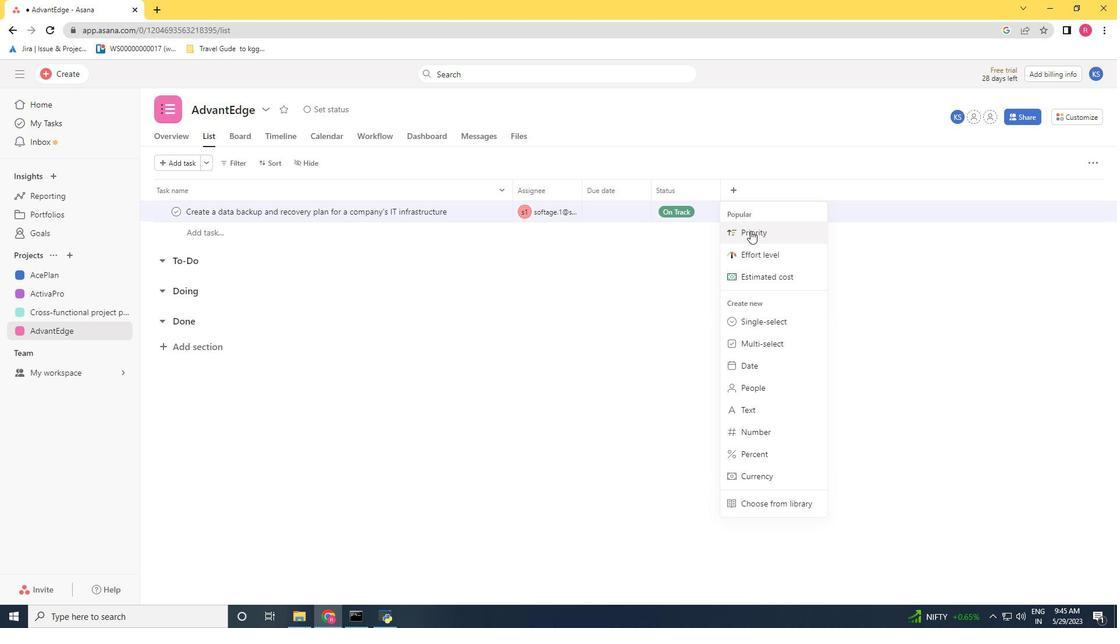 
Action: Mouse moved to (696, 414)
Screenshot: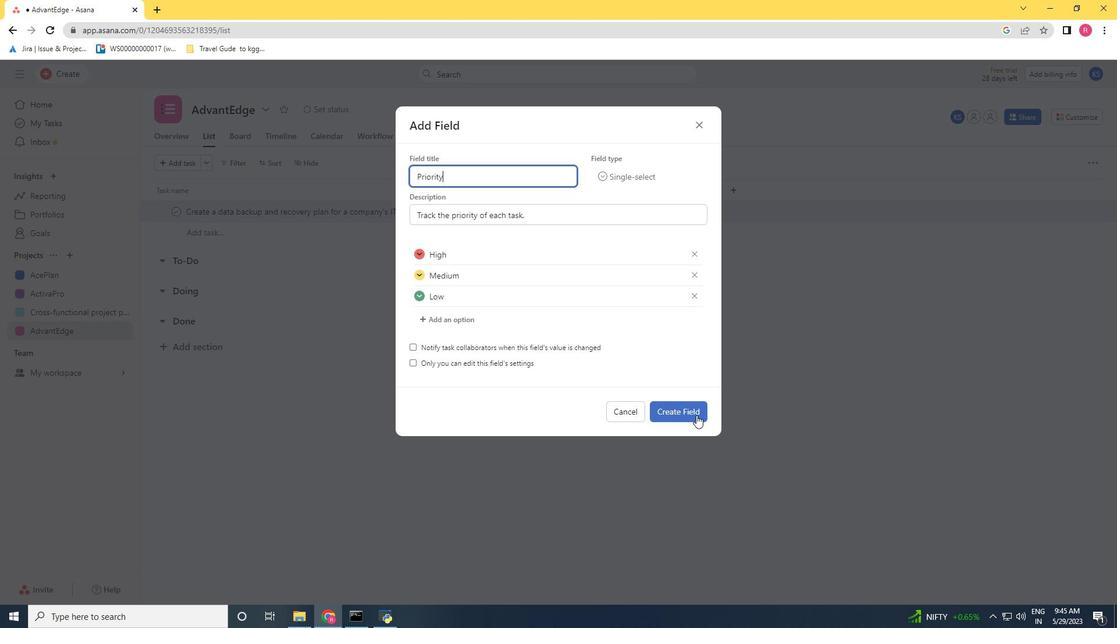
Action: Mouse pressed left at (696, 414)
Screenshot: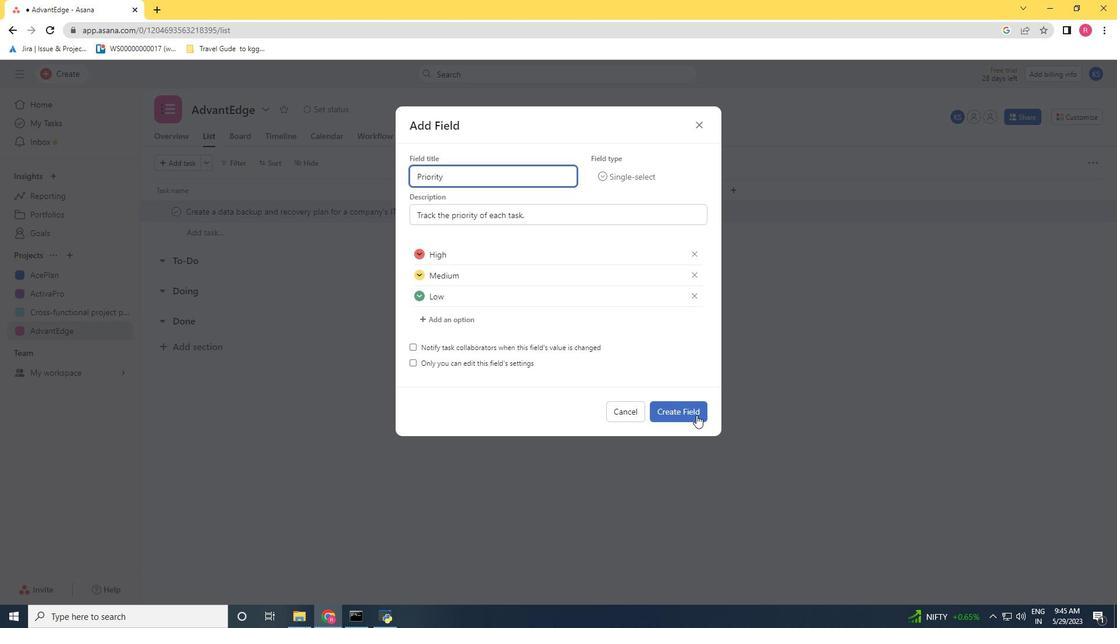
Action: Mouse moved to (762, 212)
Screenshot: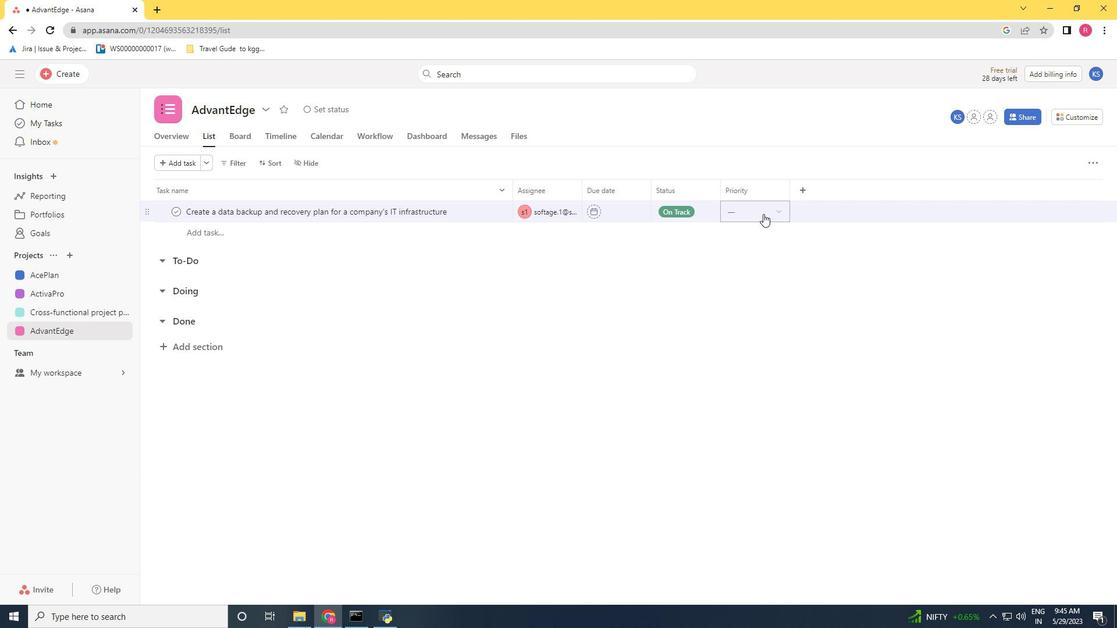 
Action: Mouse pressed left at (762, 212)
Screenshot: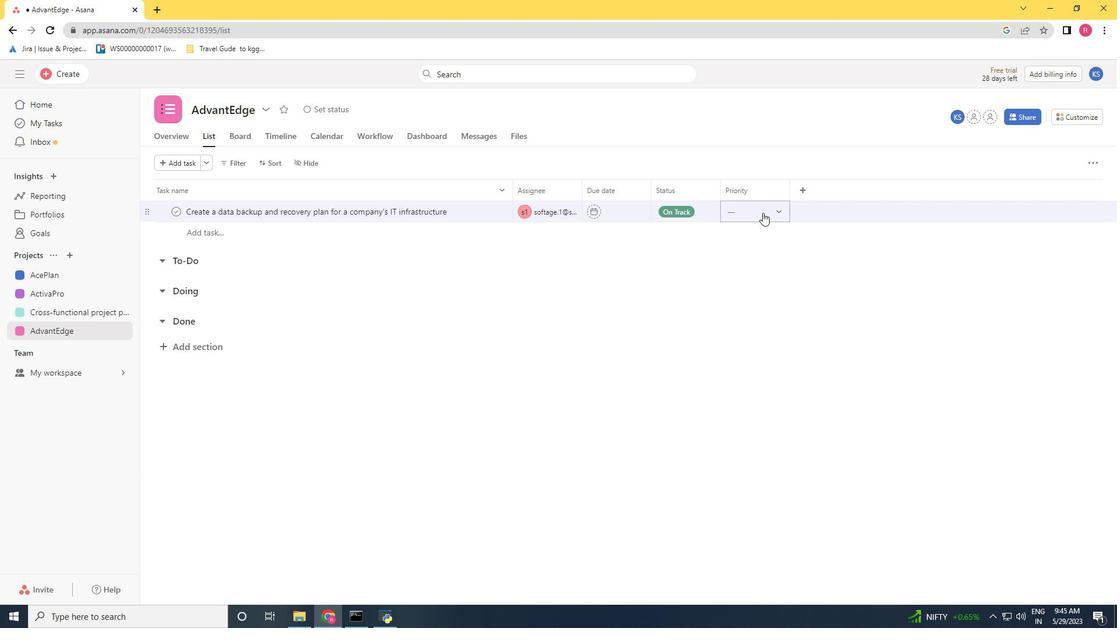 
Action: Mouse moved to (769, 290)
Screenshot: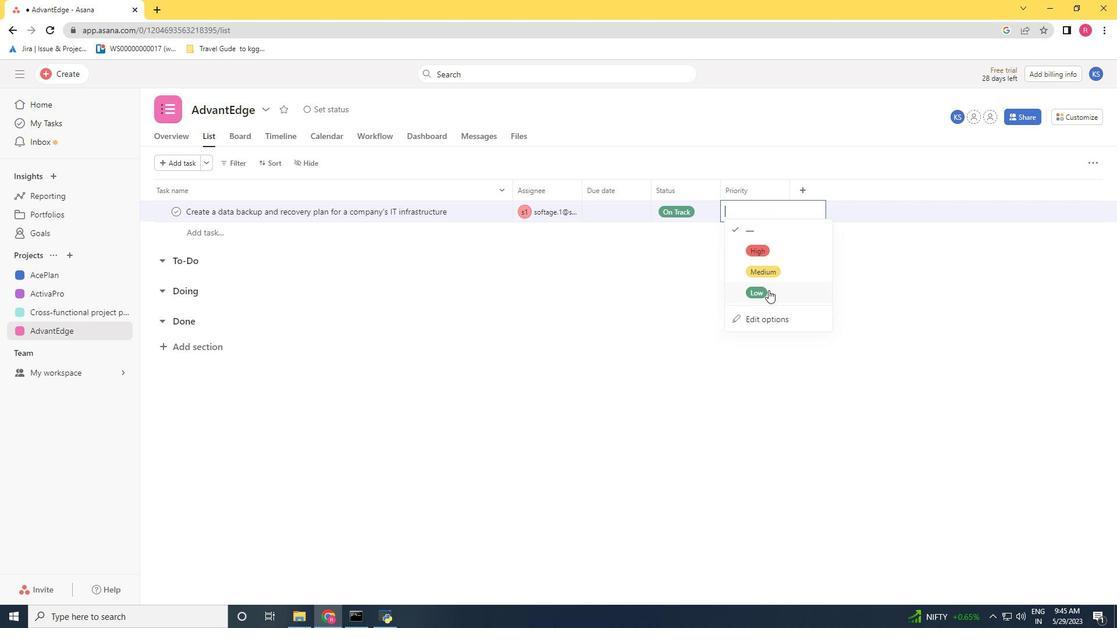
Action: Mouse pressed left at (769, 290)
Screenshot: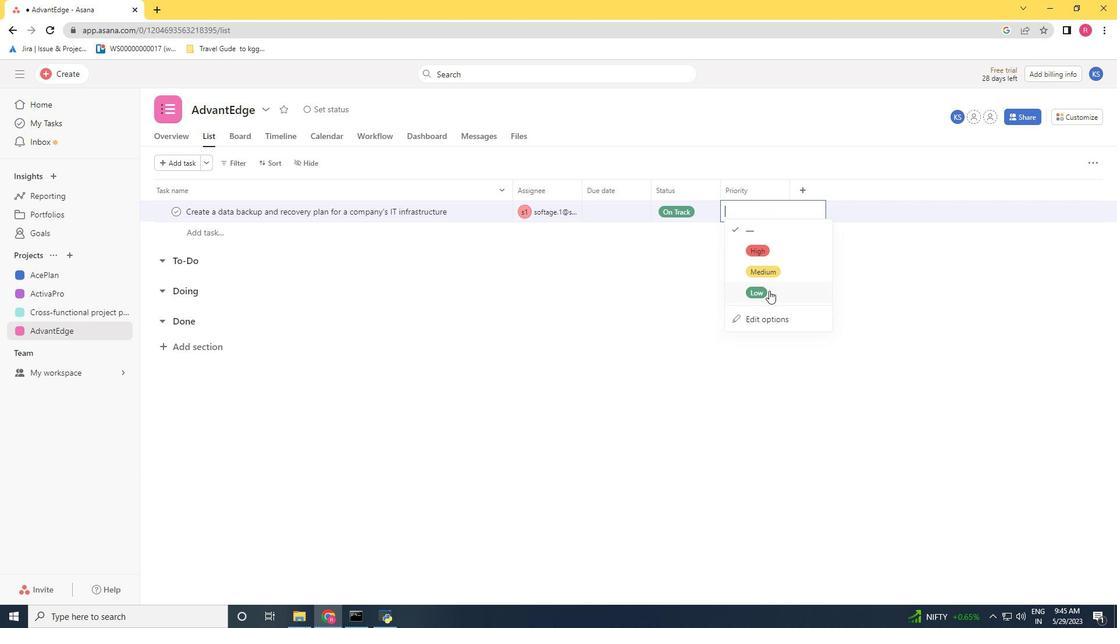 
